 Task: Look for space in Compton, United States from 24th August, 2023 to 10th September, 2023 for 6 adults, 2 children in price range Rs.12000 to Rs.15000. Place can be entire place or shared room with 6 bedrooms having 6 beds and 6 bathrooms. Property type can be house, flat, guest house. Amenities needed are: wifi, TV, free parkinig on premises, gym, breakfast. Booking option can be shelf check-in. Required host language is English.
Action: Mouse moved to (403, 107)
Screenshot: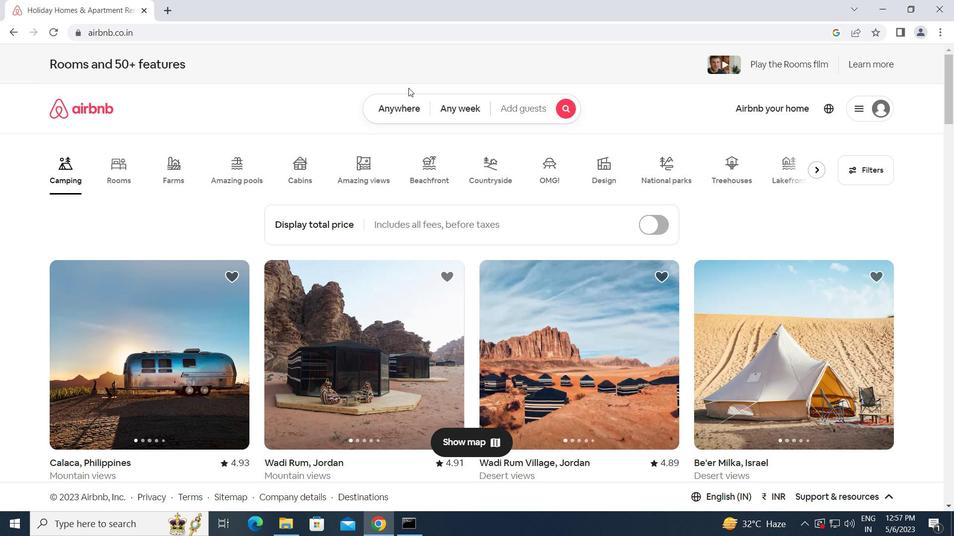 
Action: Mouse pressed left at (403, 107)
Screenshot: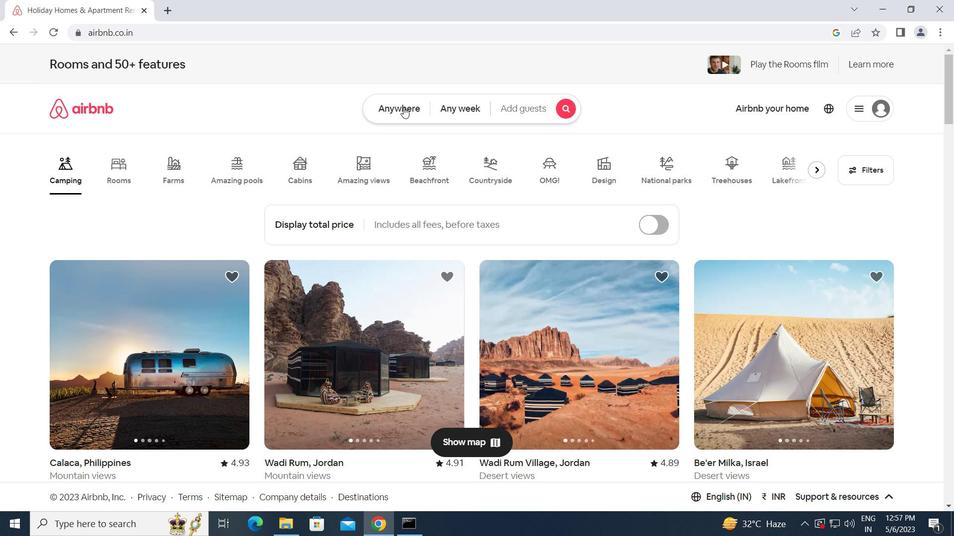 
Action: Mouse moved to (344, 144)
Screenshot: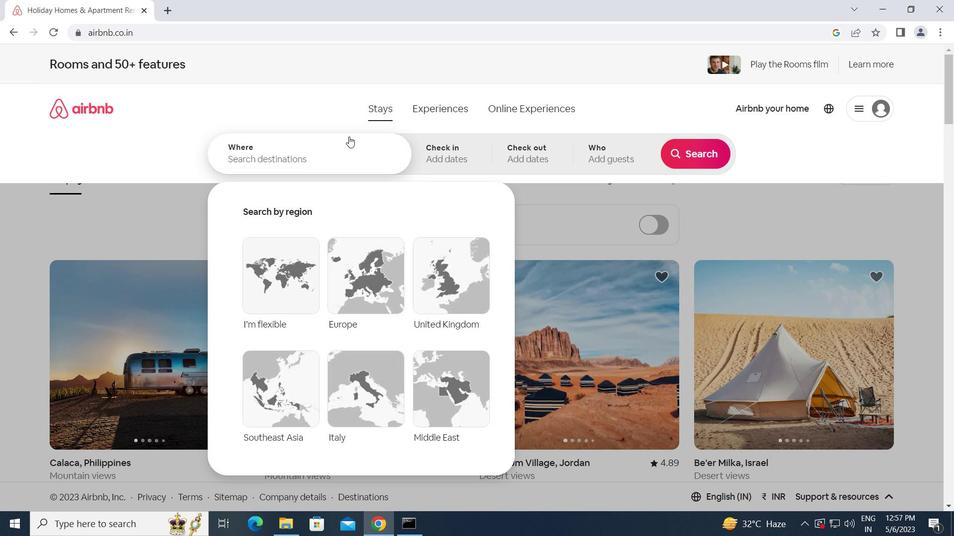 
Action: Mouse pressed left at (344, 144)
Screenshot: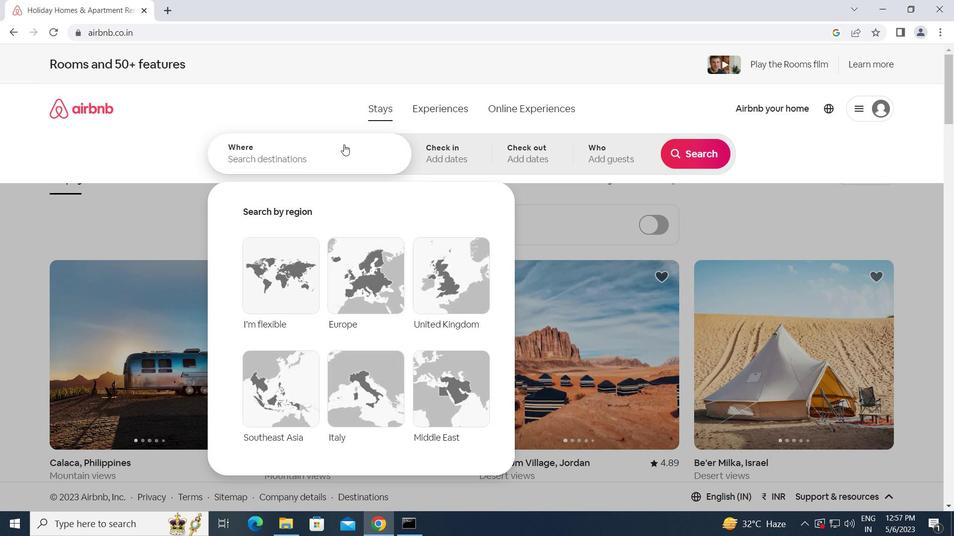 
Action: Key pressed c<Key.caps_lock>om
Screenshot: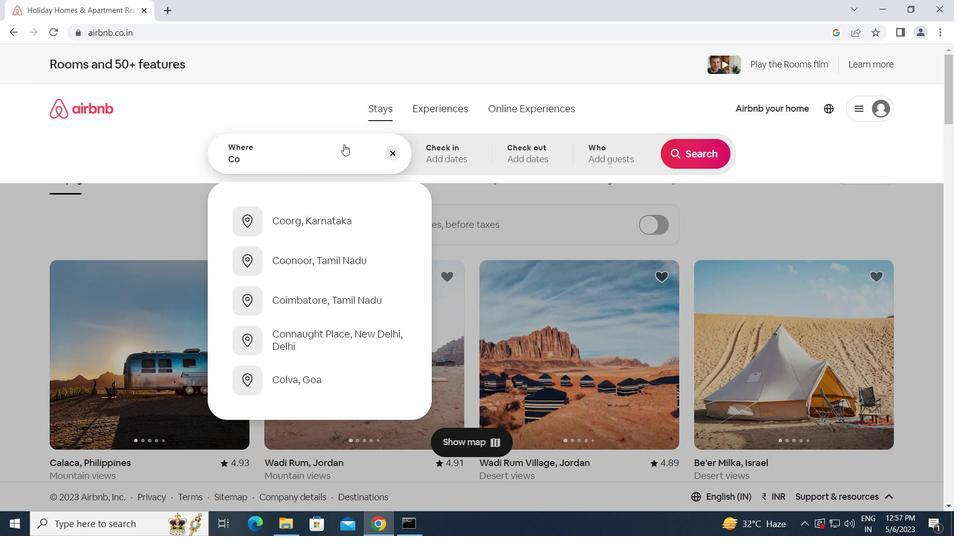 
Action: Mouse moved to (389, 75)
Screenshot: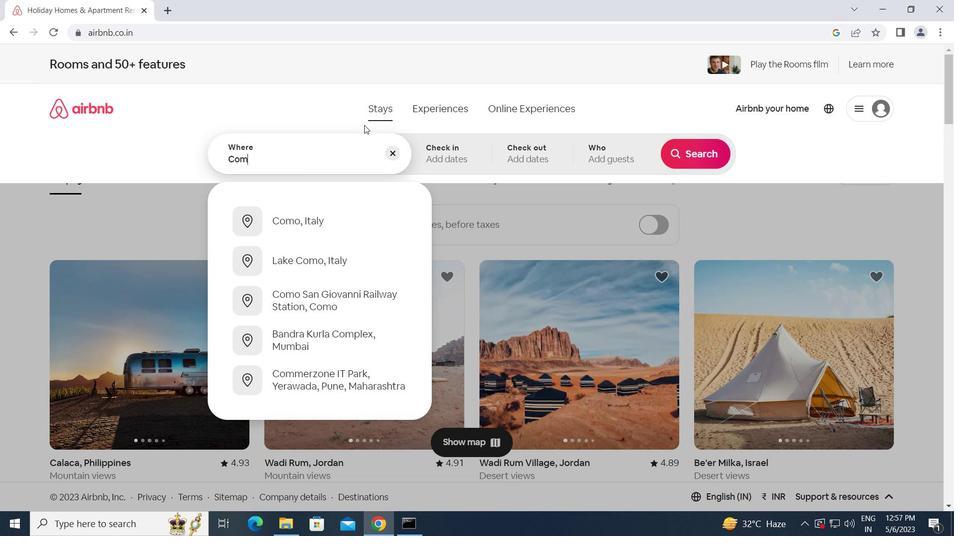 
Action: Key pressed pton,<Key.space><Key.caps_lock>u<Key.caps_lock>nited<Key.space><Key.caps_lock>s<Key.caps_lock>tates<Key.enter>
Screenshot: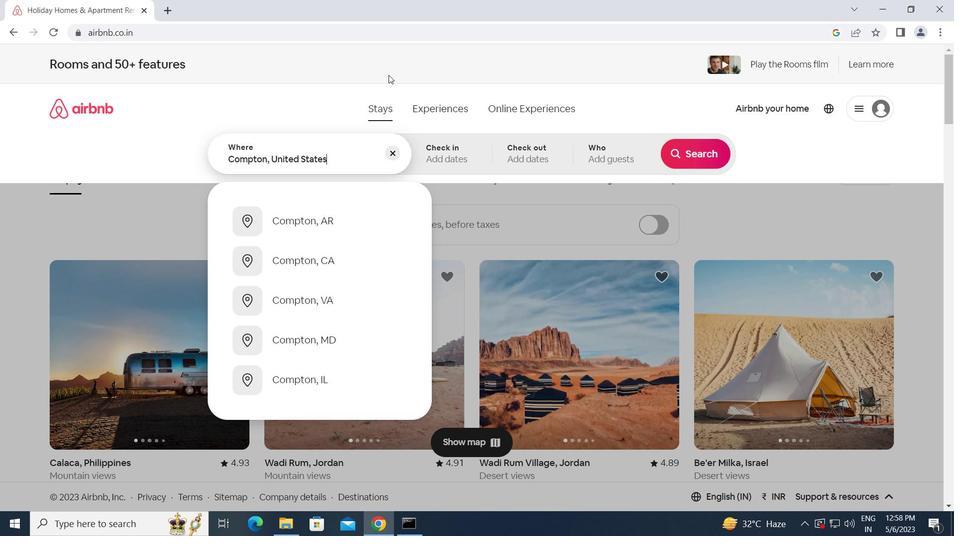 
Action: Mouse moved to (689, 254)
Screenshot: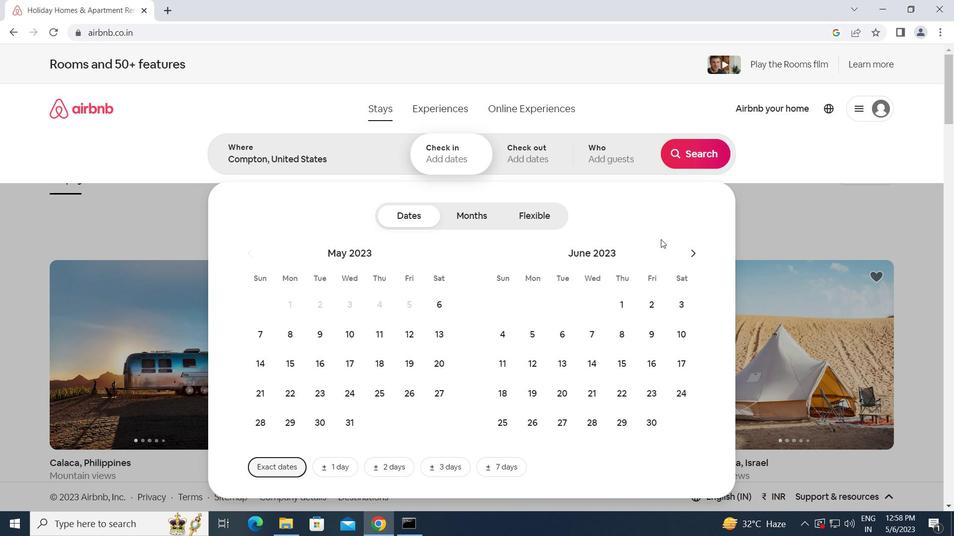 
Action: Mouse pressed left at (689, 254)
Screenshot: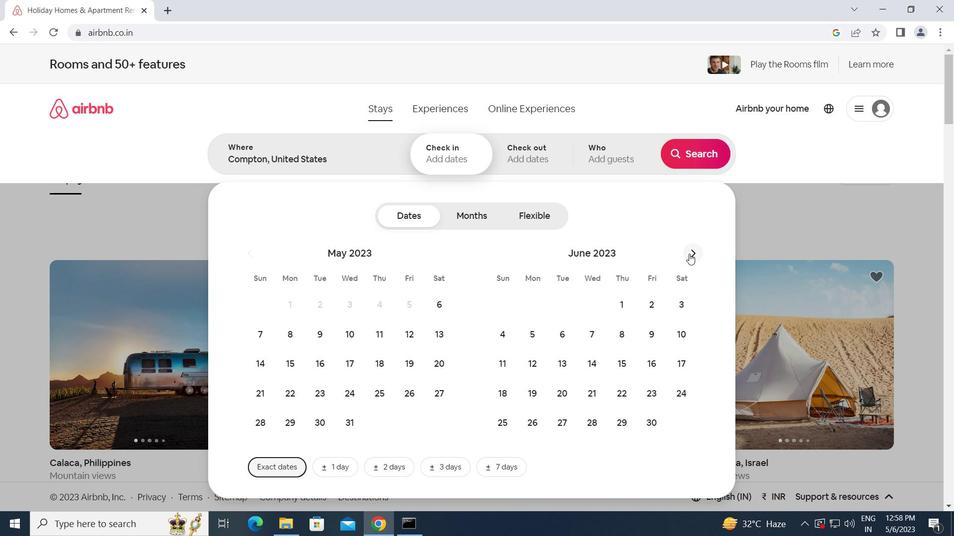 
Action: Mouse pressed left at (689, 254)
Screenshot: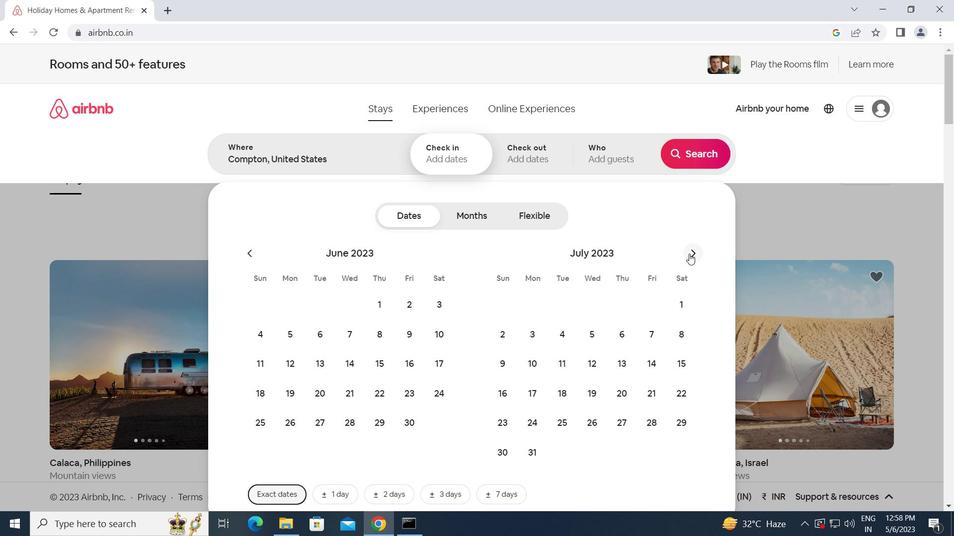 
Action: Mouse moved to (624, 391)
Screenshot: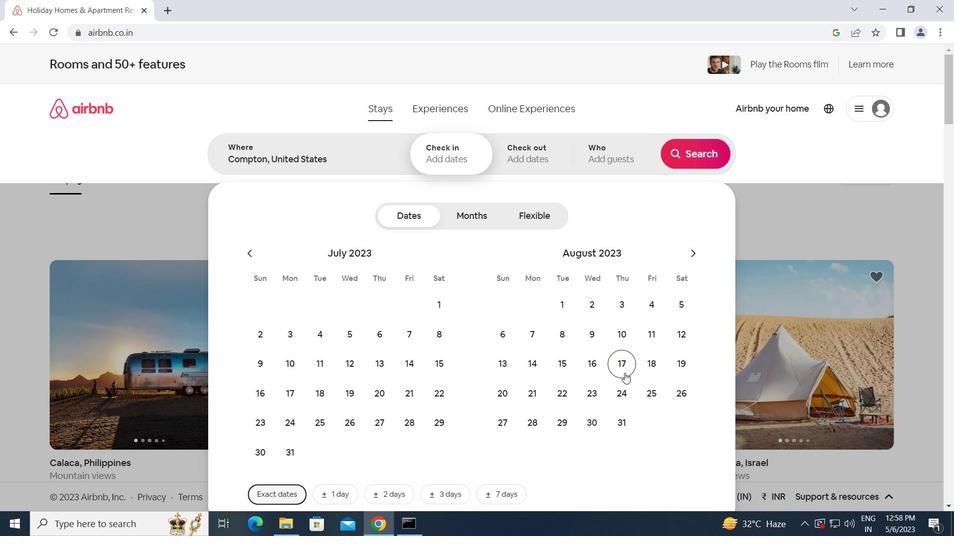 
Action: Mouse pressed left at (624, 391)
Screenshot: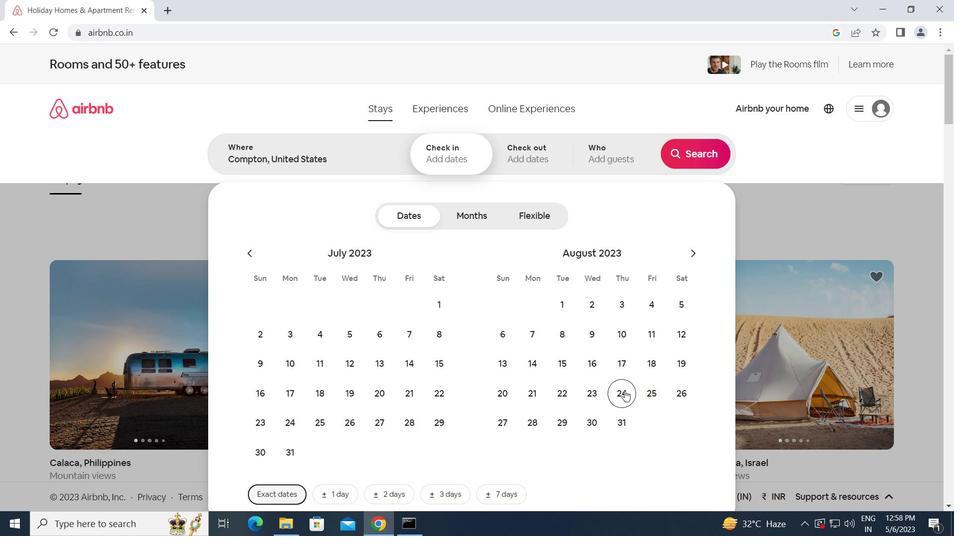 
Action: Mouse moved to (693, 256)
Screenshot: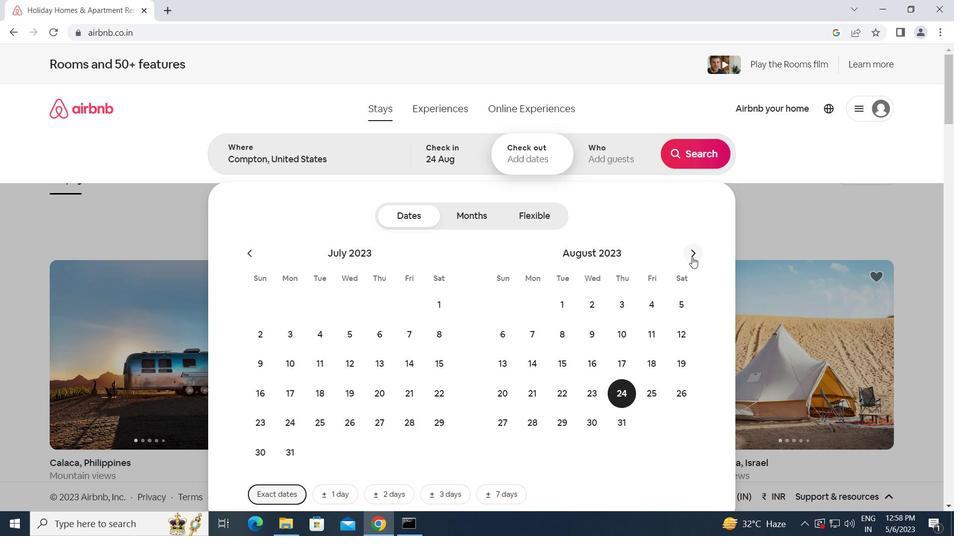 
Action: Mouse pressed left at (693, 256)
Screenshot: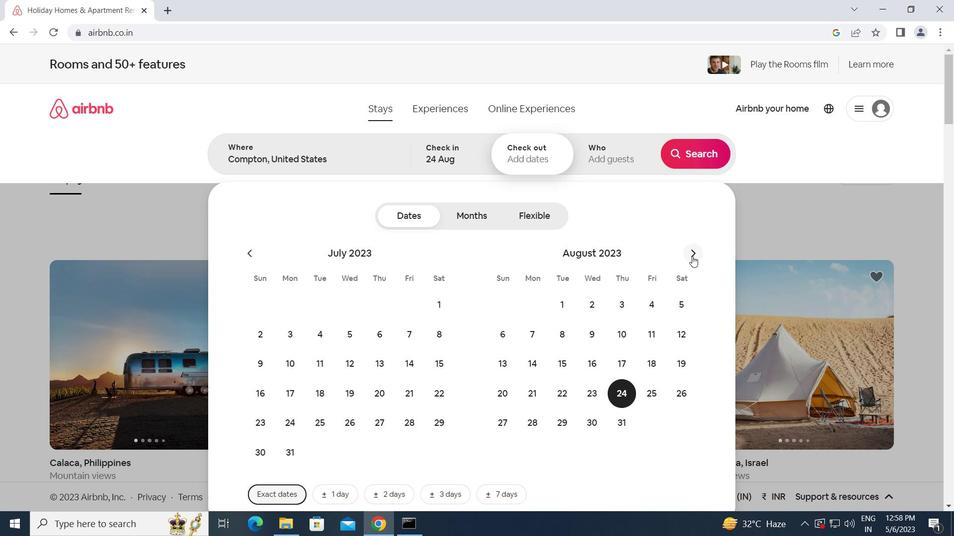 
Action: Mouse moved to (503, 360)
Screenshot: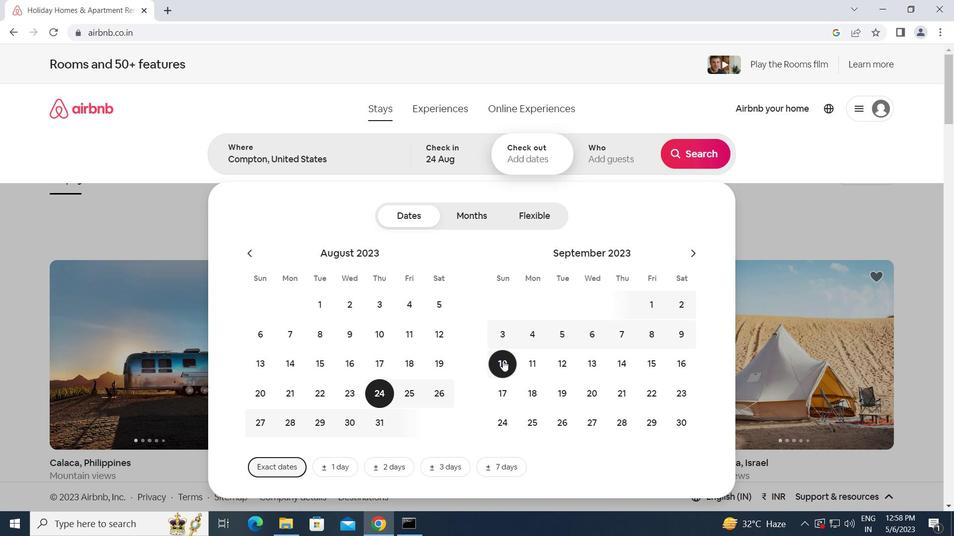 
Action: Mouse pressed left at (503, 360)
Screenshot: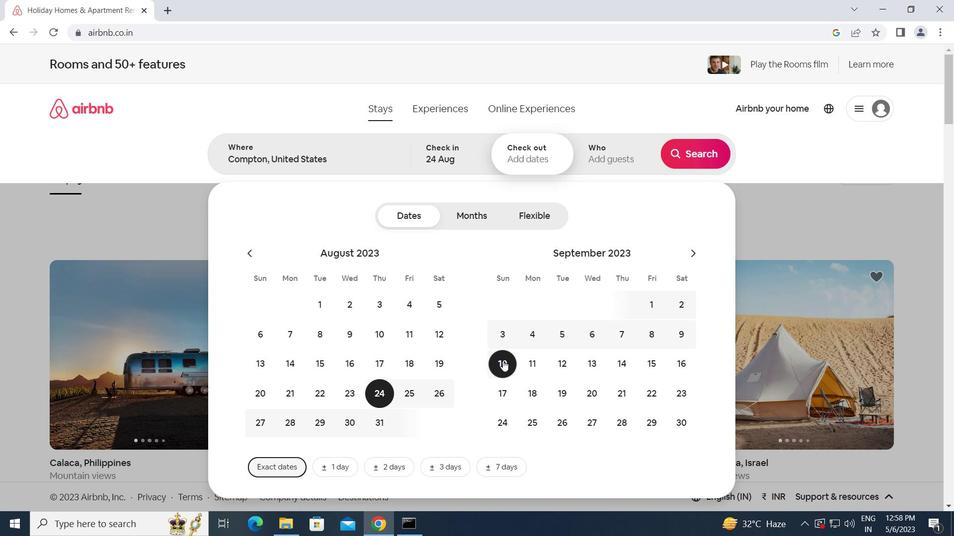 
Action: Mouse moved to (609, 155)
Screenshot: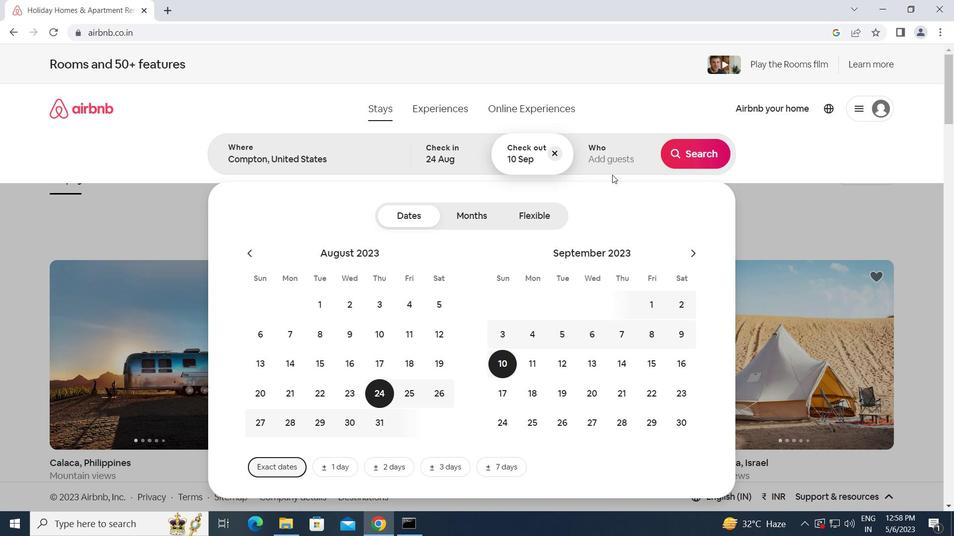 
Action: Mouse pressed left at (609, 155)
Screenshot: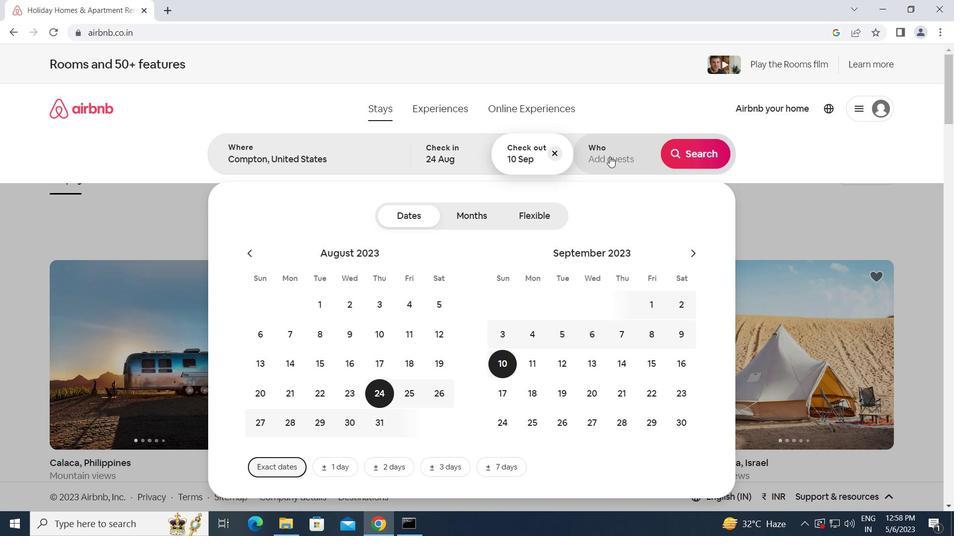 
Action: Mouse moved to (702, 220)
Screenshot: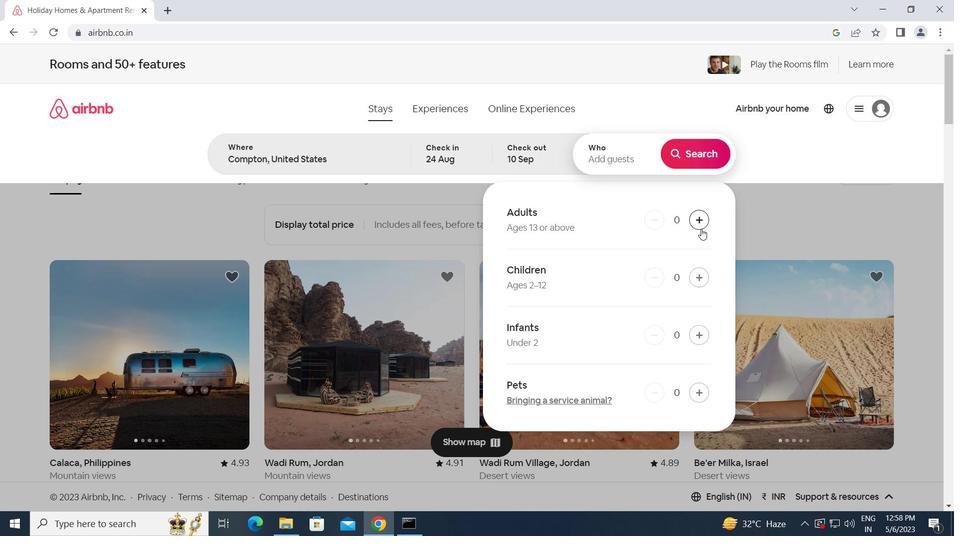 
Action: Mouse pressed left at (702, 220)
Screenshot: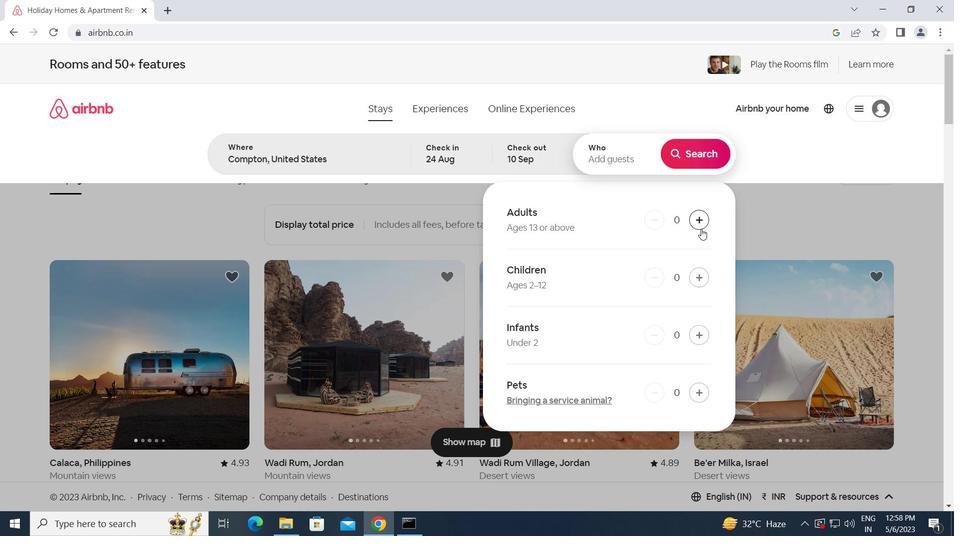 
Action: Mouse pressed left at (702, 220)
Screenshot: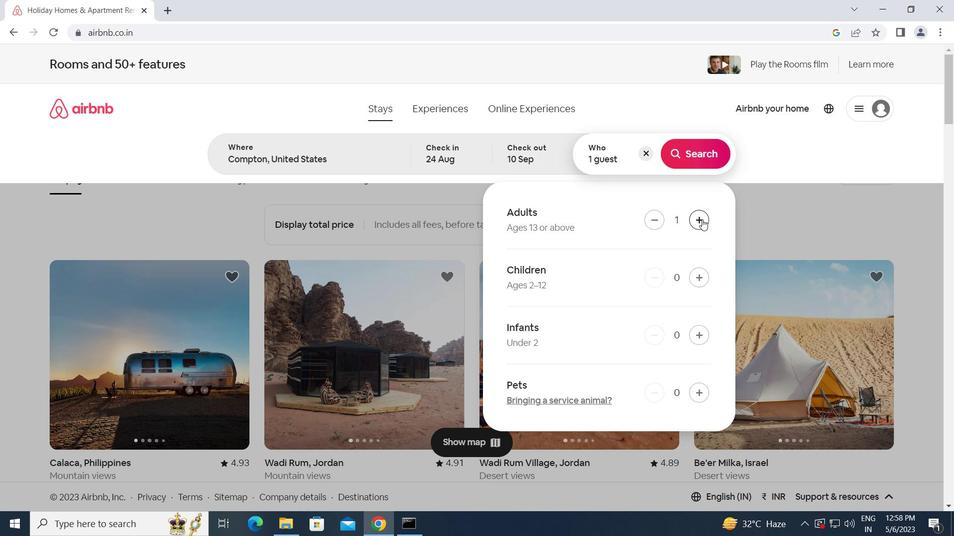 
Action: Mouse pressed left at (702, 220)
Screenshot: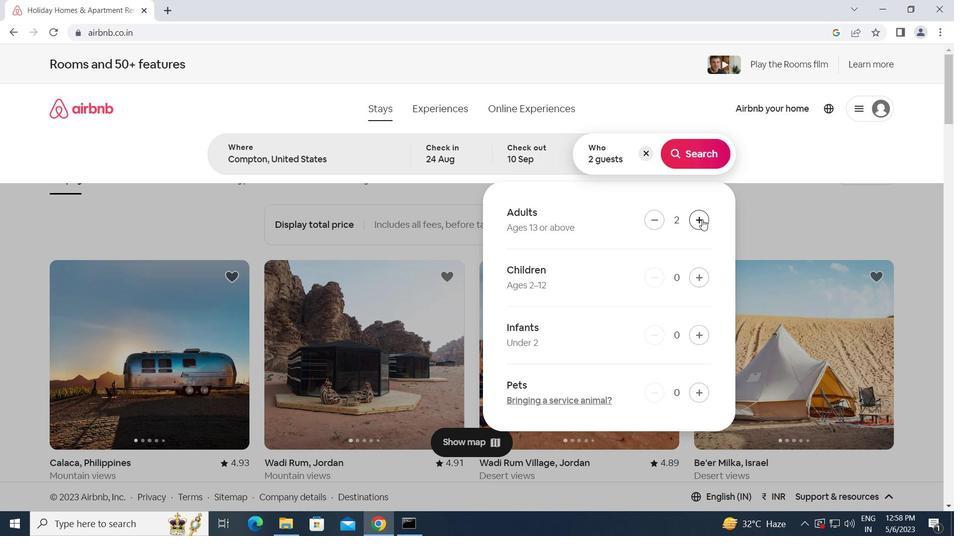 
Action: Mouse pressed left at (702, 220)
Screenshot: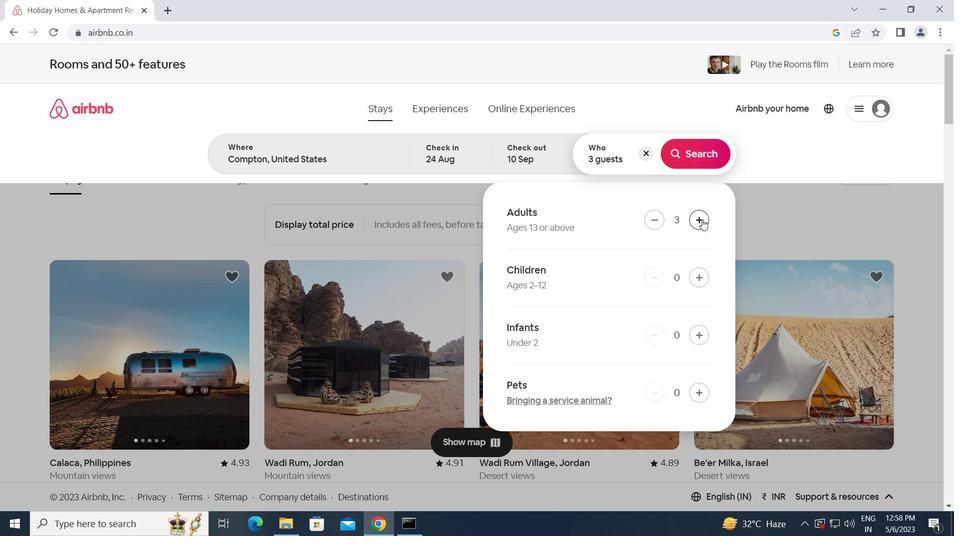 
Action: Mouse pressed left at (702, 220)
Screenshot: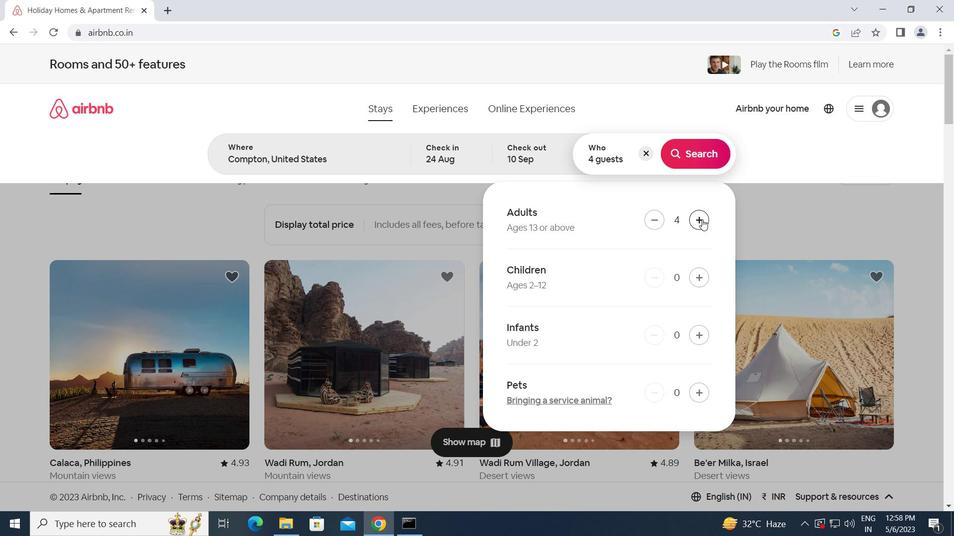 
Action: Mouse pressed left at (702, 220)
Screenshot: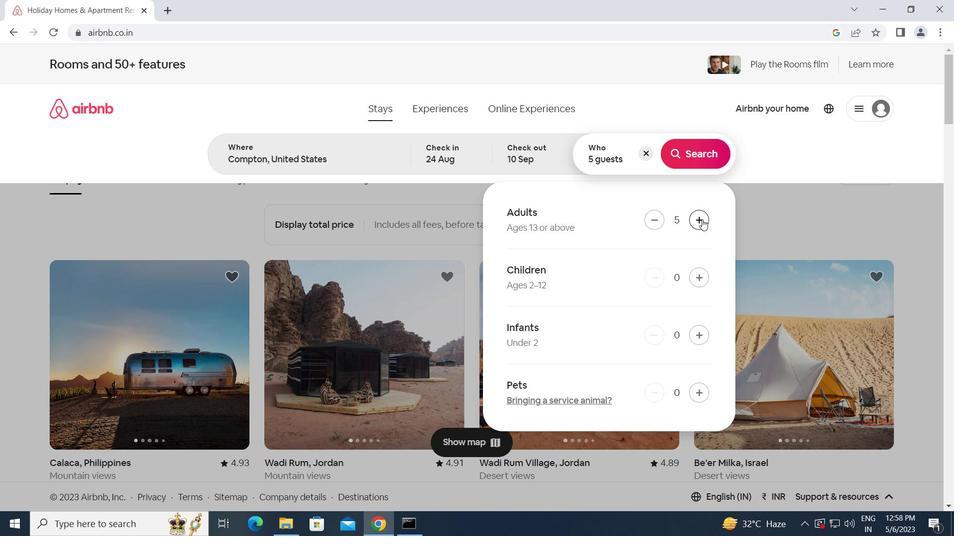 
Action: Mouse moved to (697, 276)
Screenshot: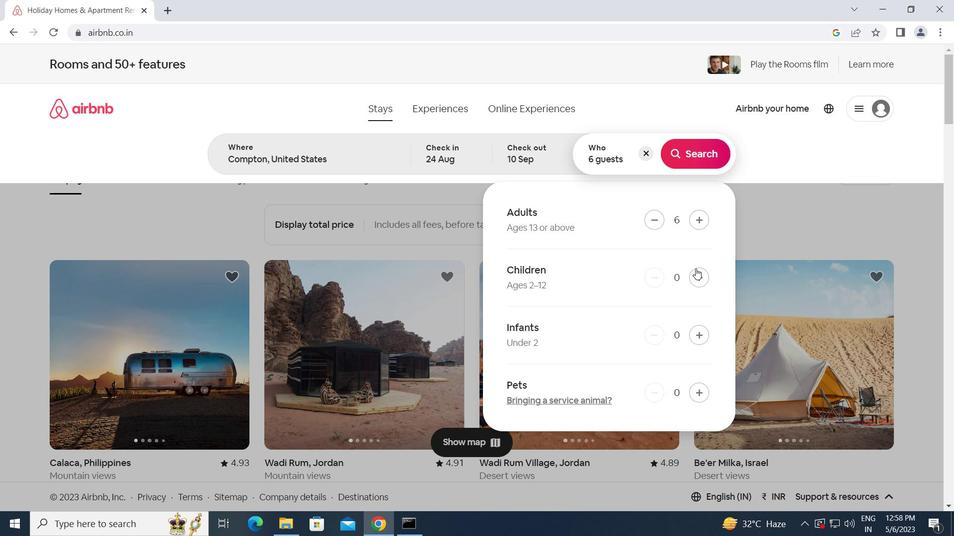 
Action: Mouse pressed left at (697, 276)
Screenshot: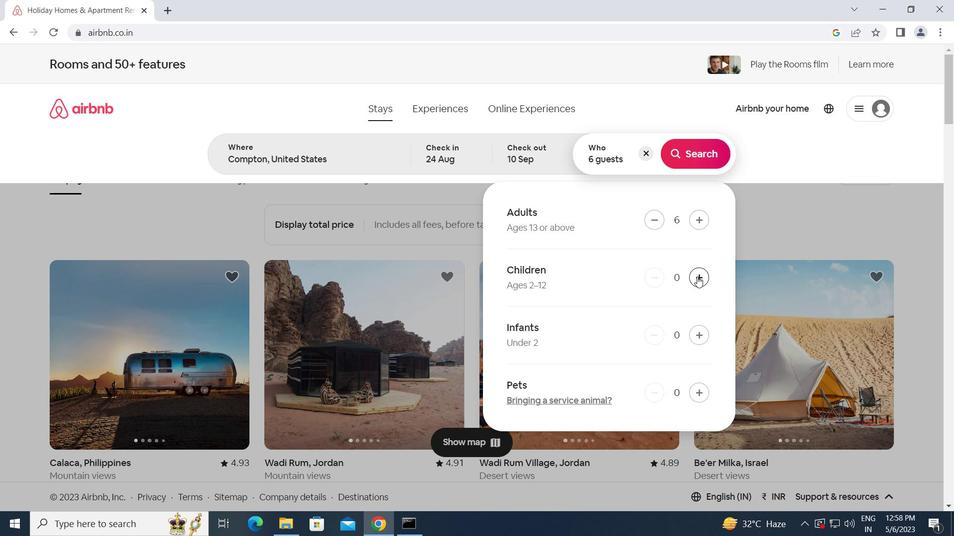 
Action: Mouse pressed left at (697, 276)
Screenshot: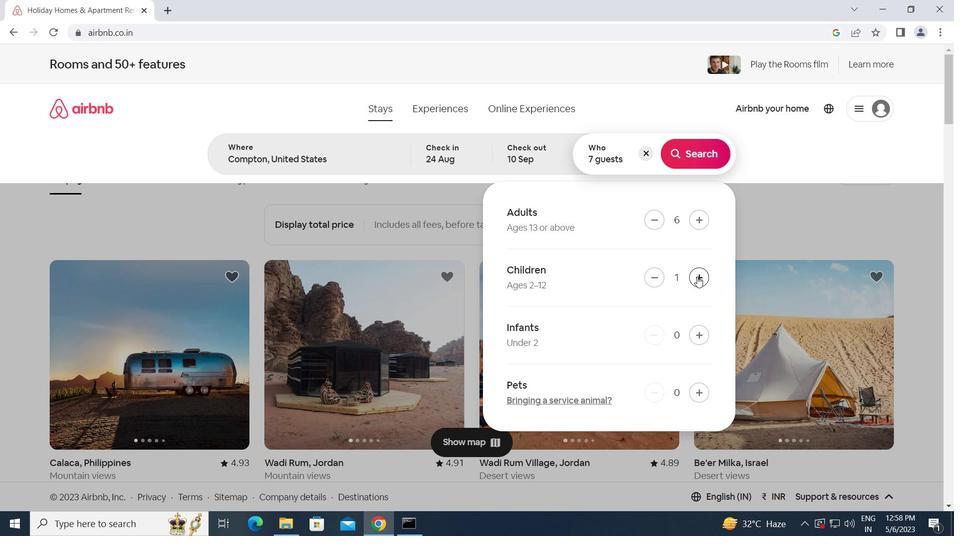 
Action: Mouse moved to (686, 158)
Screenshot: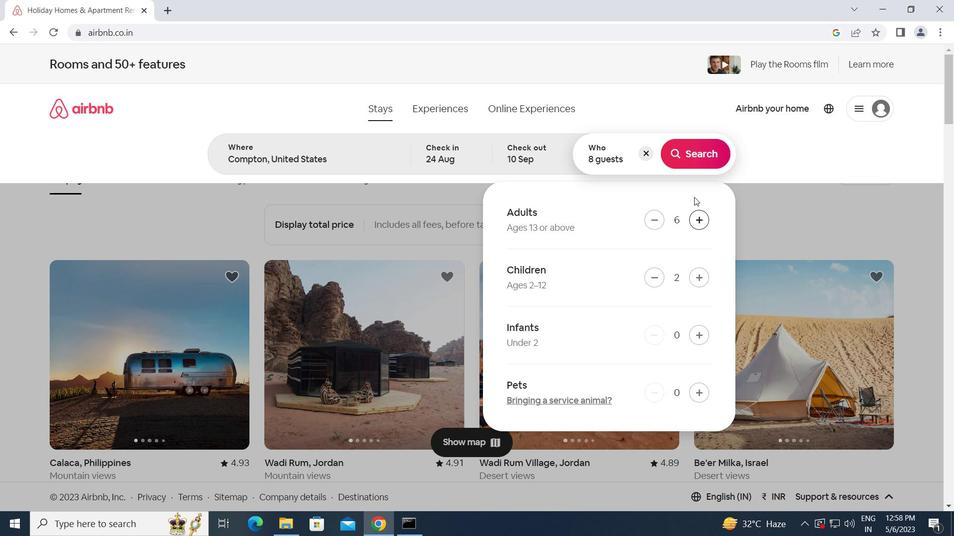 
Action: Mouse pressed left at (686, 158)
Screenshot: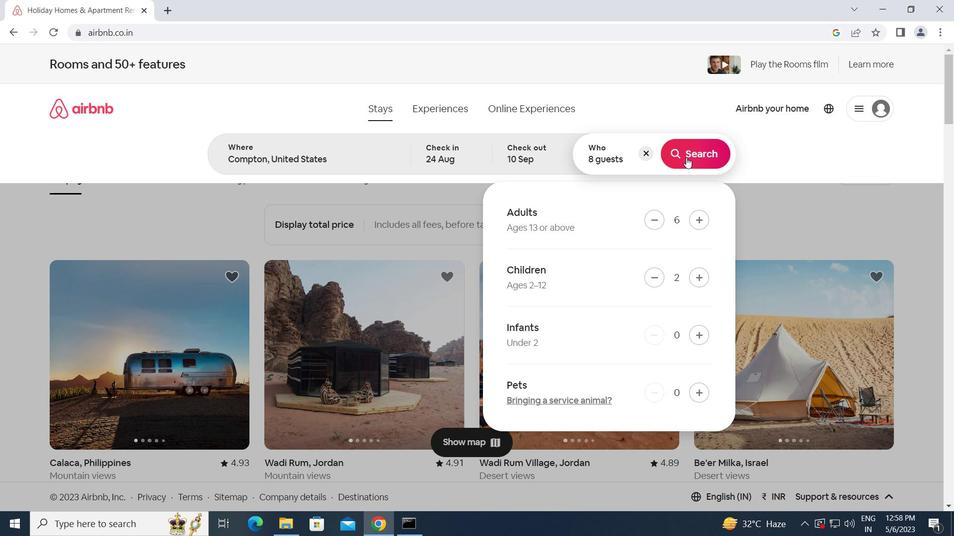 
Action: Mouse moved to (883, 114)
Screenshot: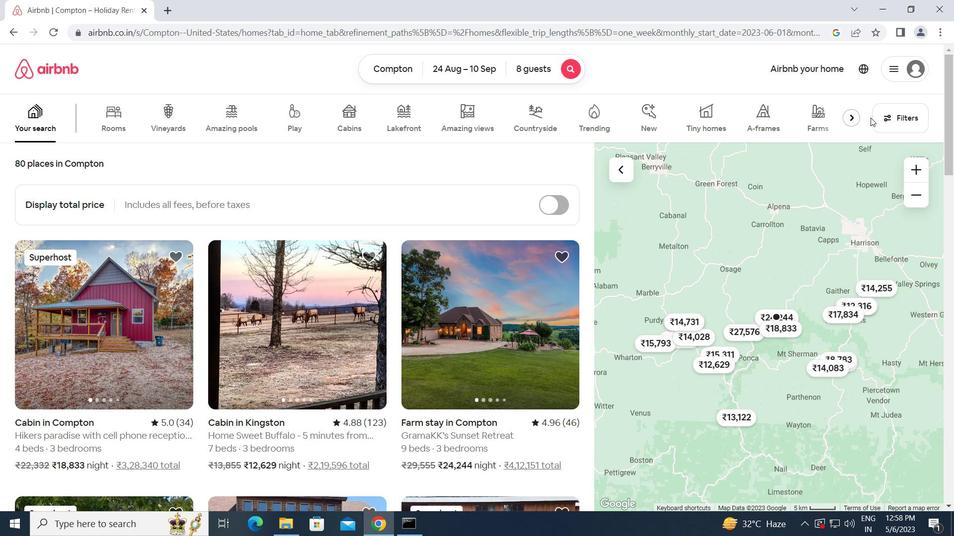 
Action: Mouse pressed left at (883, 114)
Screenshot: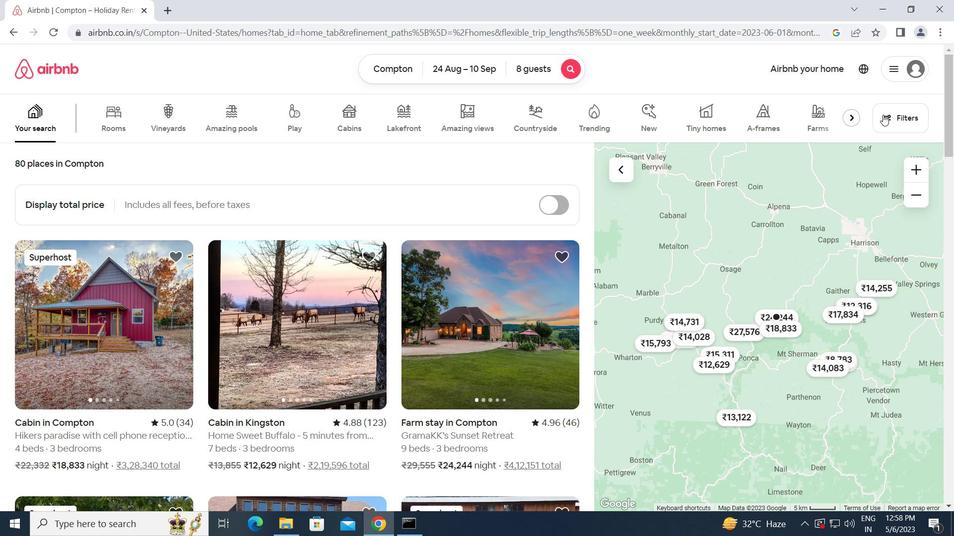
Action: Mouse moved to (326, 327)
Screenshot: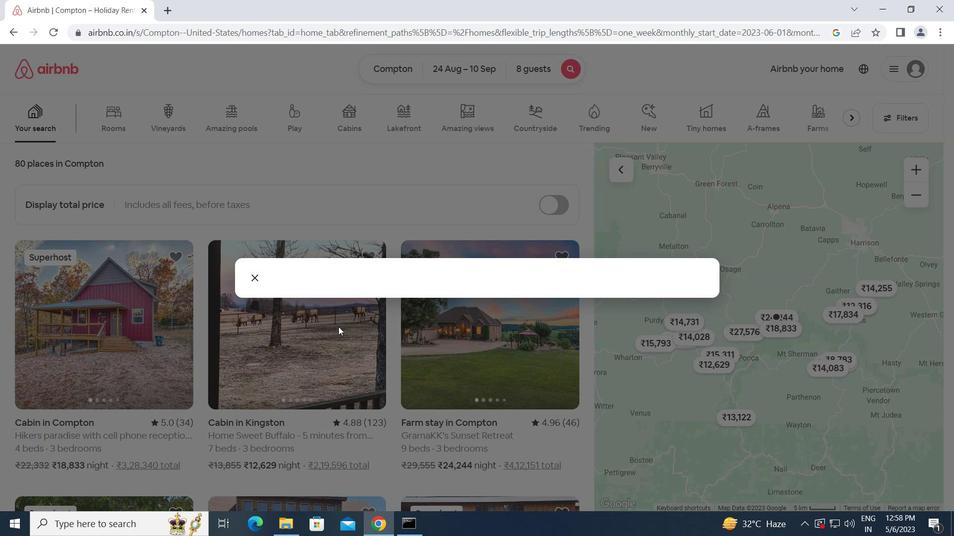 
Action: Mouse scrolled (326, 327) with delta (0, 0)
Screenshot: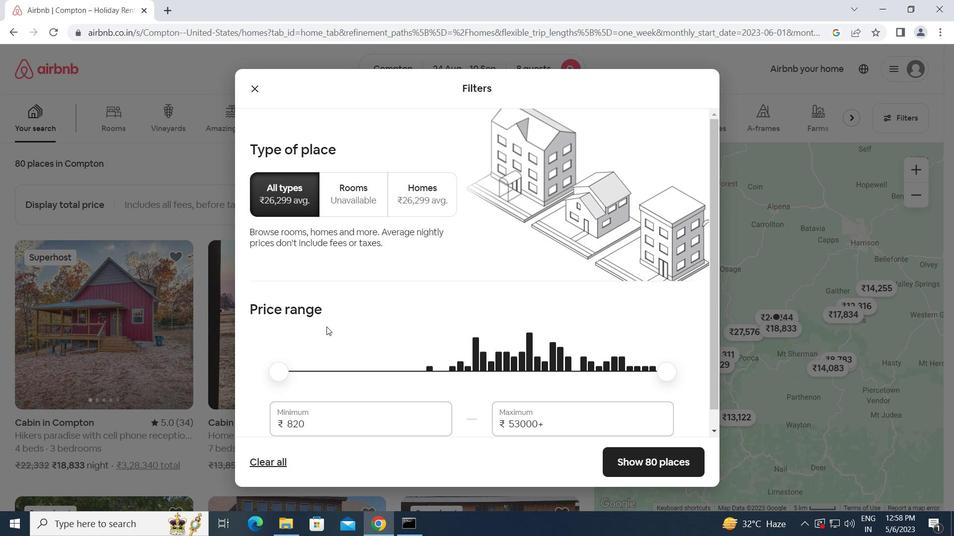 
Action: Mouse scrolled (326, 327) with delta (0, 0)
Screenshot: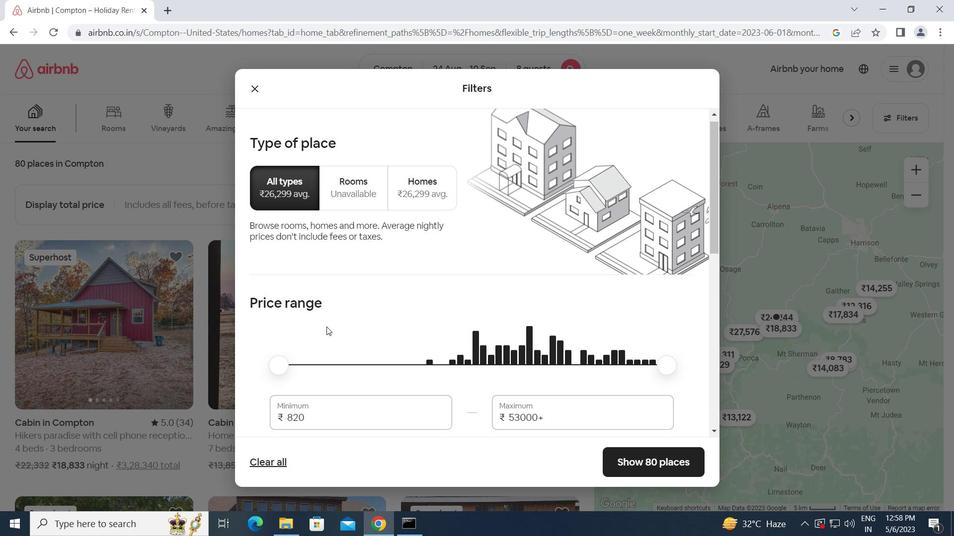 
Action: Mouse moved to (313, 304)
Screenshot: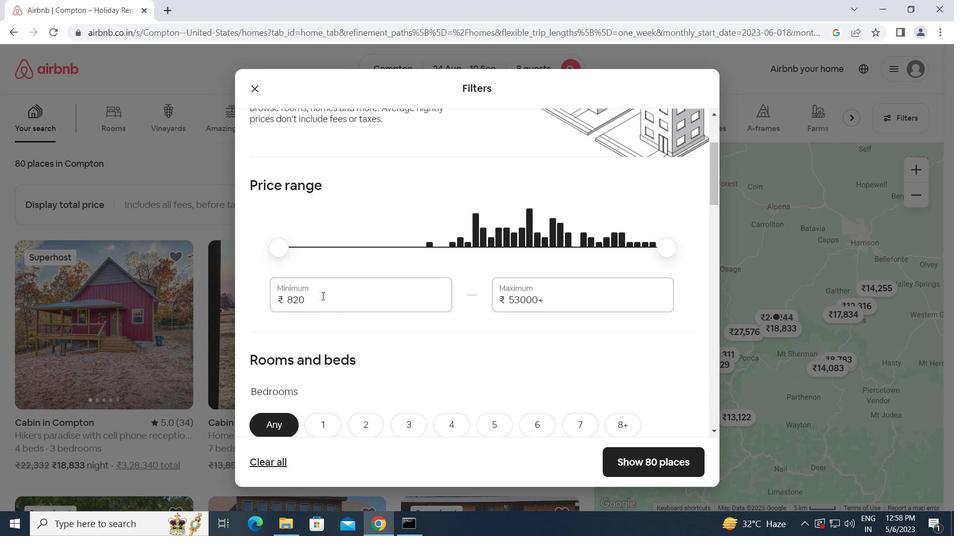 
Action: Mouse pressed left at (313, 304)
Screenshot: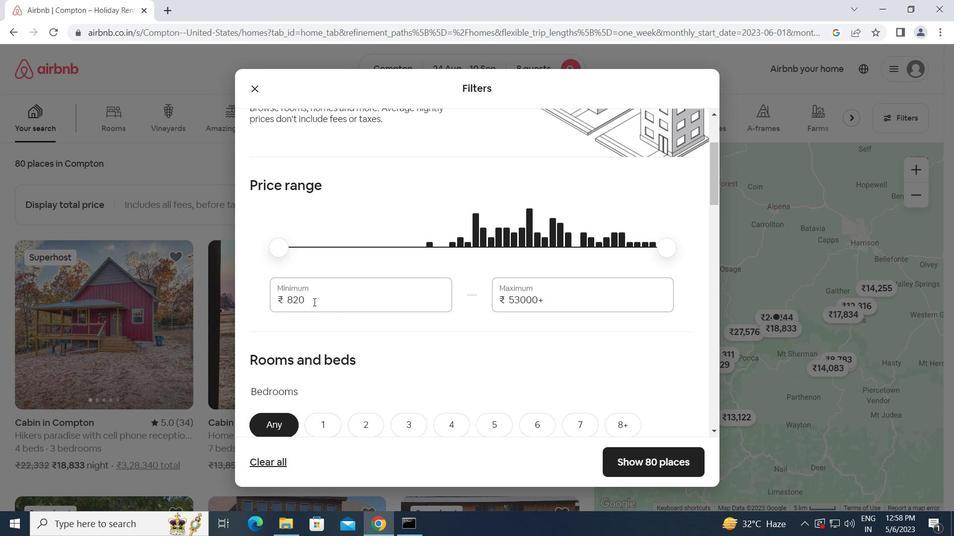 
Action: Mouse moved to (284, 302)
Screenshot: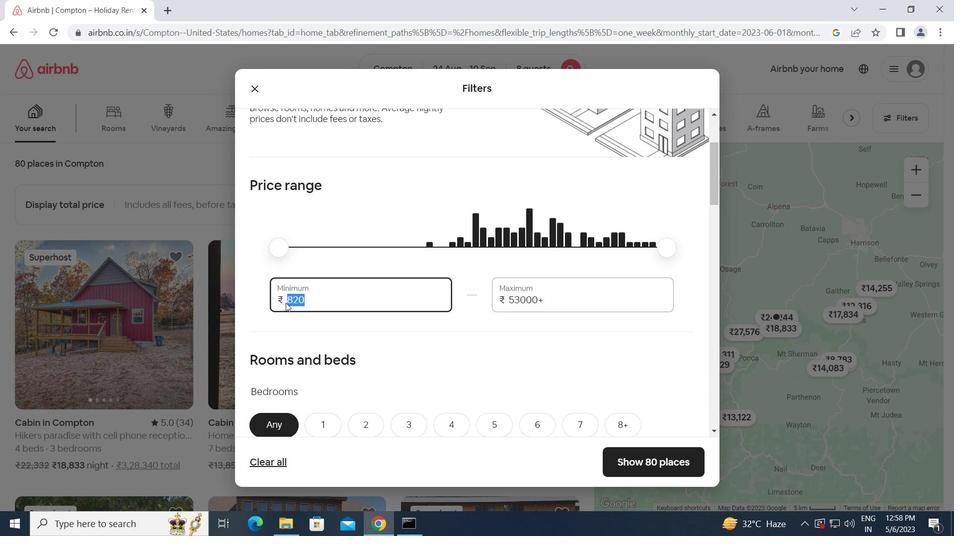 
Action: Key pressed 120
Screenshot: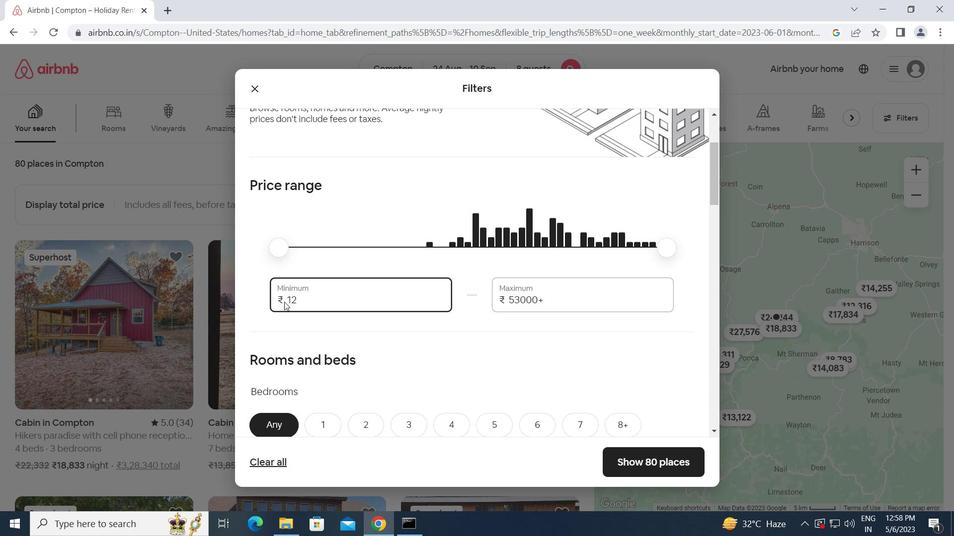 
Action: Mouse moved to (260, 315)
Screenshot: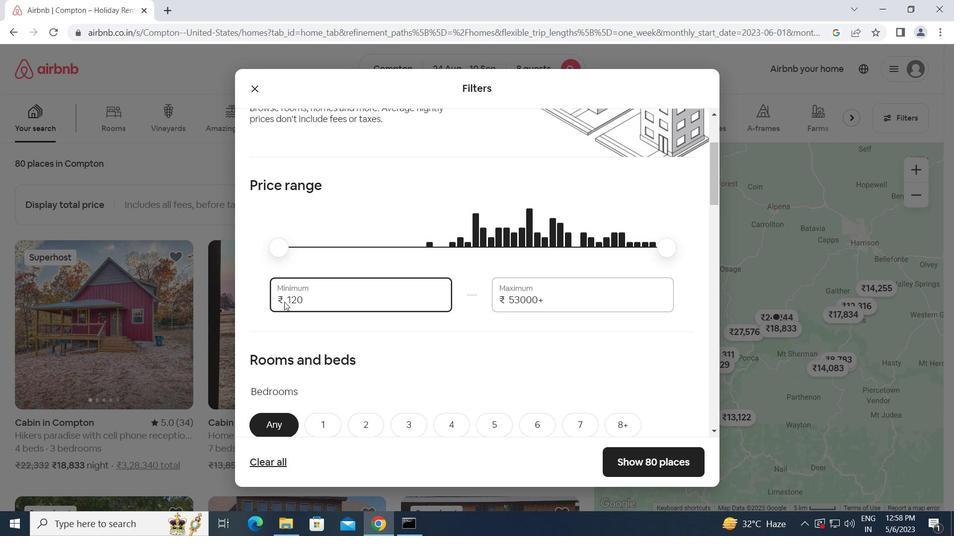 
Action: Key pressed 00<Key.tab>15000
Screenshot: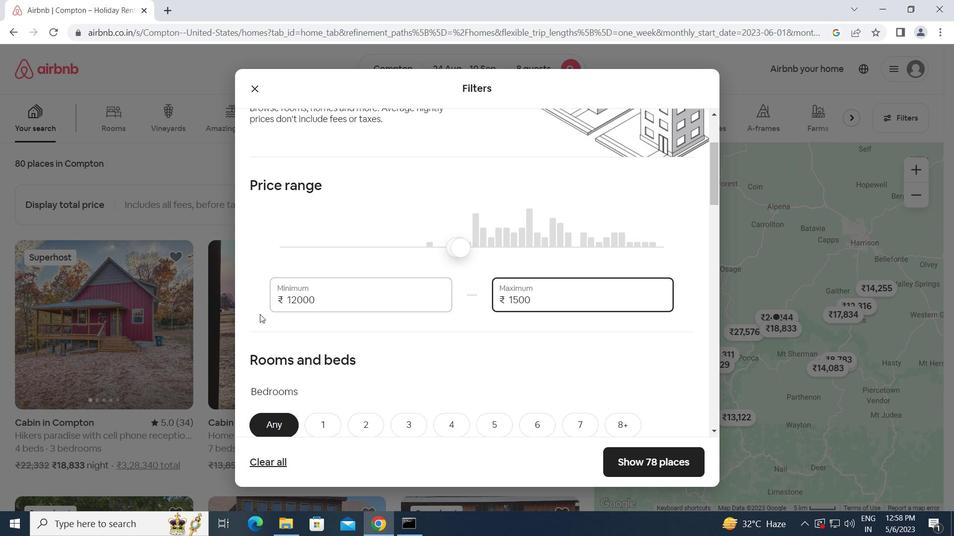 
Action: Mouse moved to (374, 343)
Screenshot: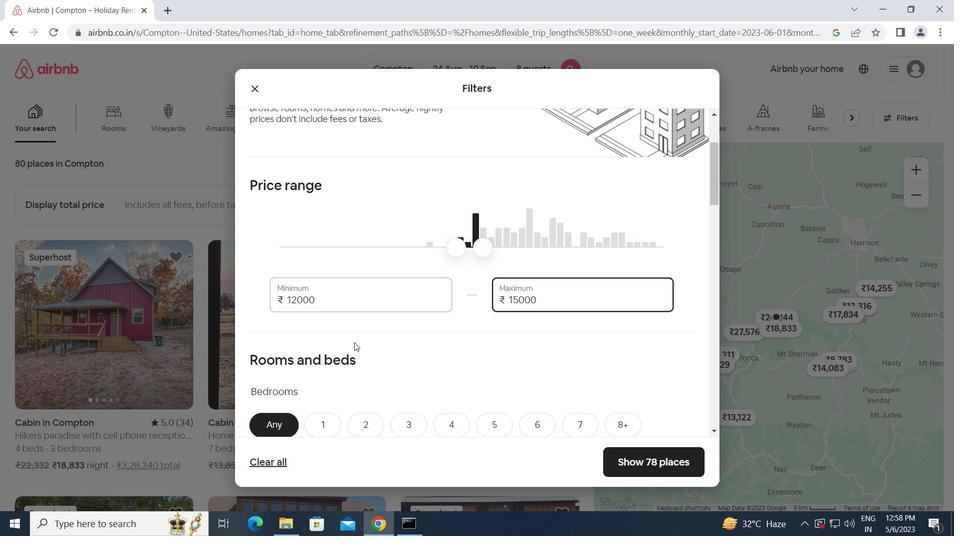 
Action: Mouse scrolled (374, 342) with delta (0, 0)
Screenshot: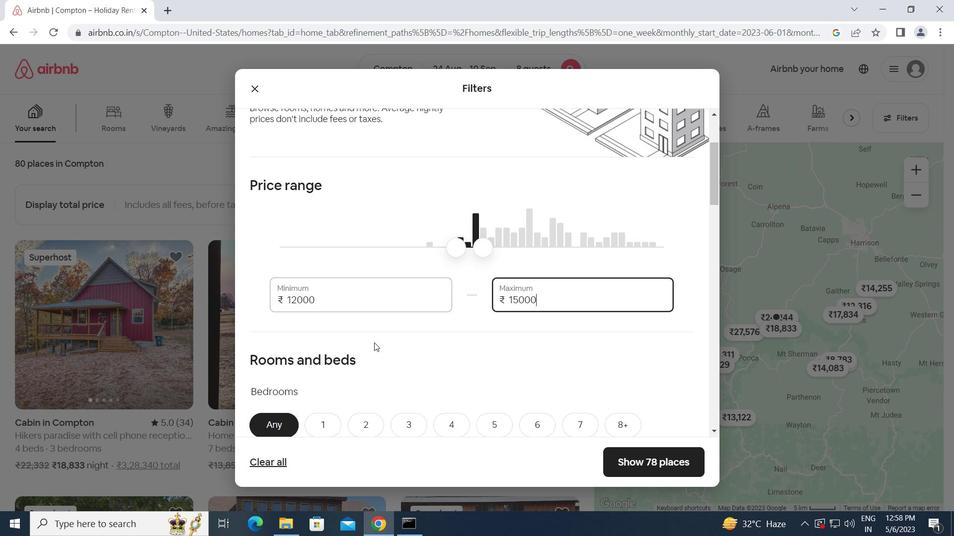 
Action: Mouse scrolled (374, 342) with delta (0, 0)
Screenshot: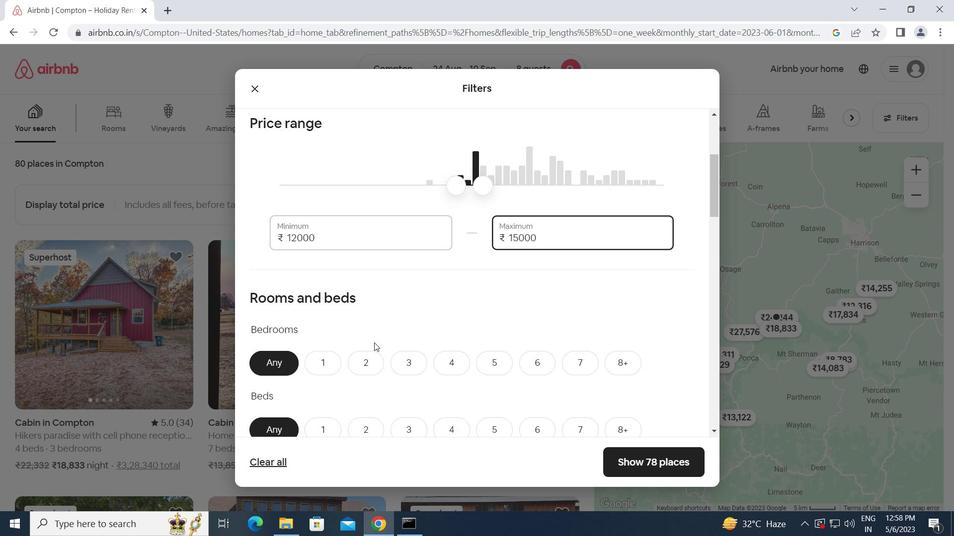 
Action: Mouse moved to (533, 300)
Screenshot: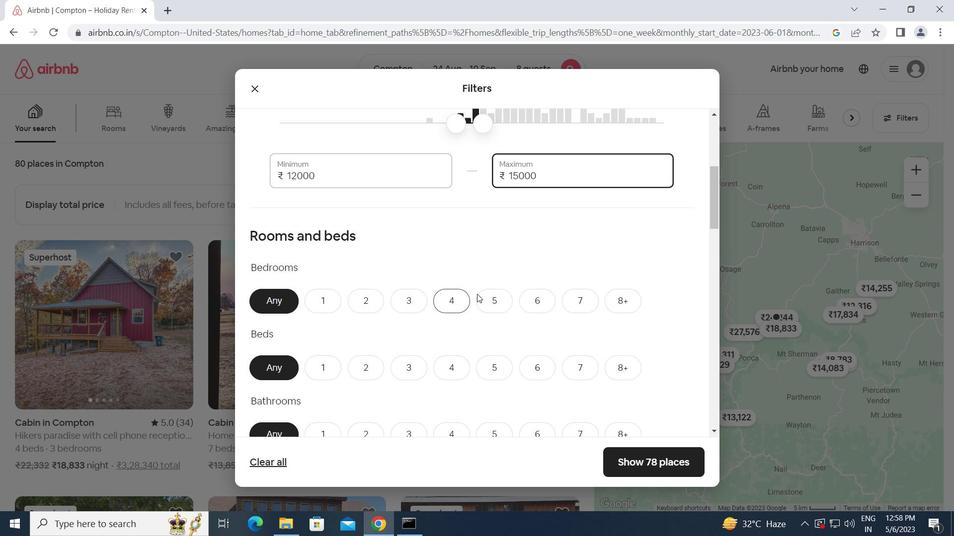 
Action: Mouse pressed left at (533, 300)
Screenshot: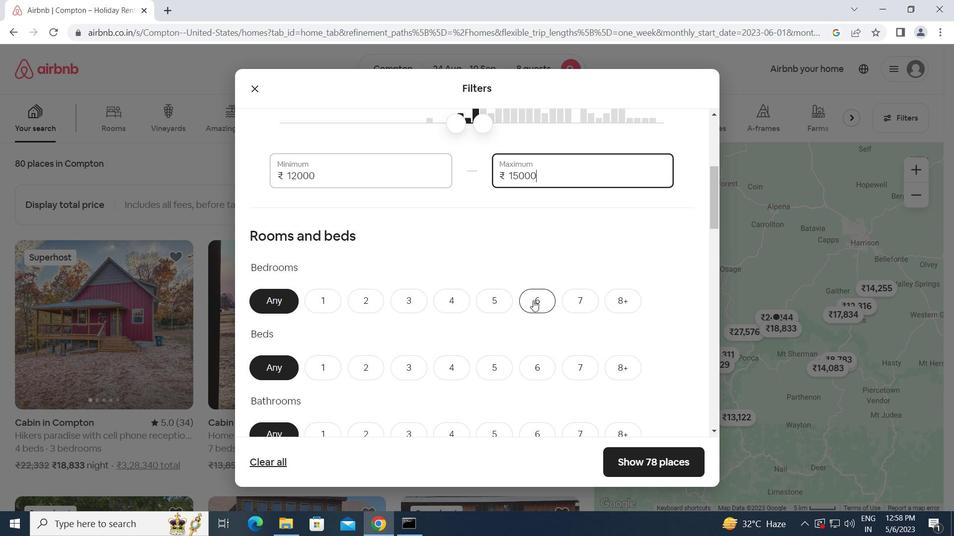 
Action: Mouse moved to (521, 351)
Screenshot: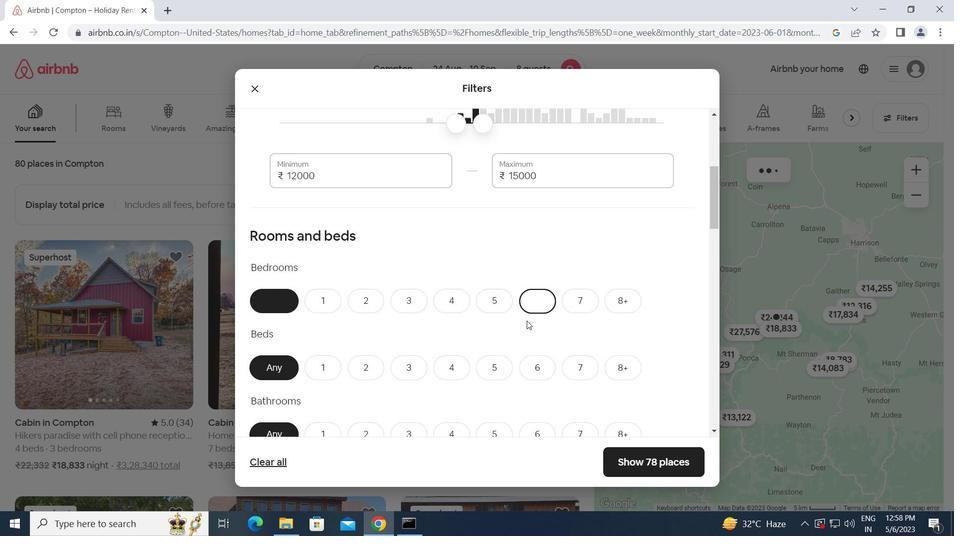 
Action: Mouse scrolled (521, 350) with delta (0, 0)
Screenshot: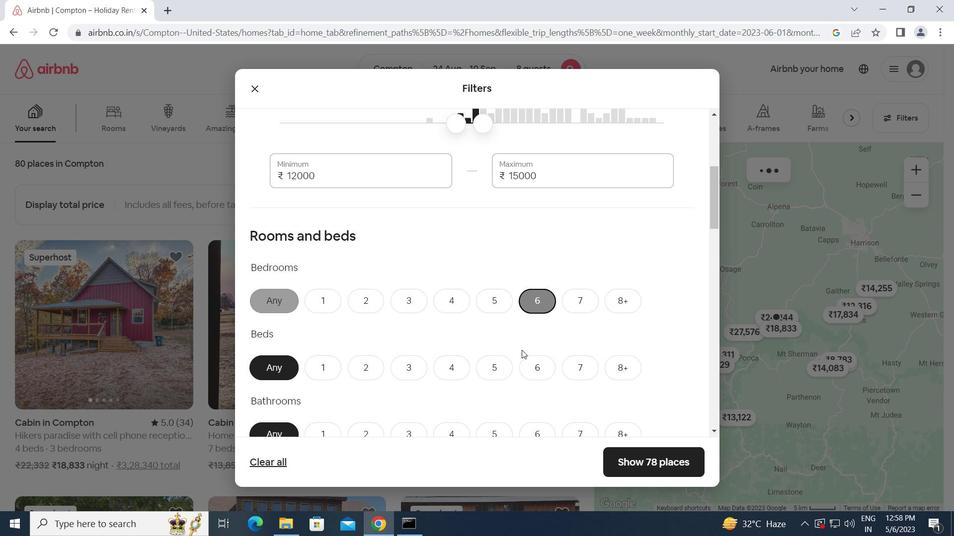 
Action: Mouse scrolled (521, 350) with delta (0, 0)
Screenshot: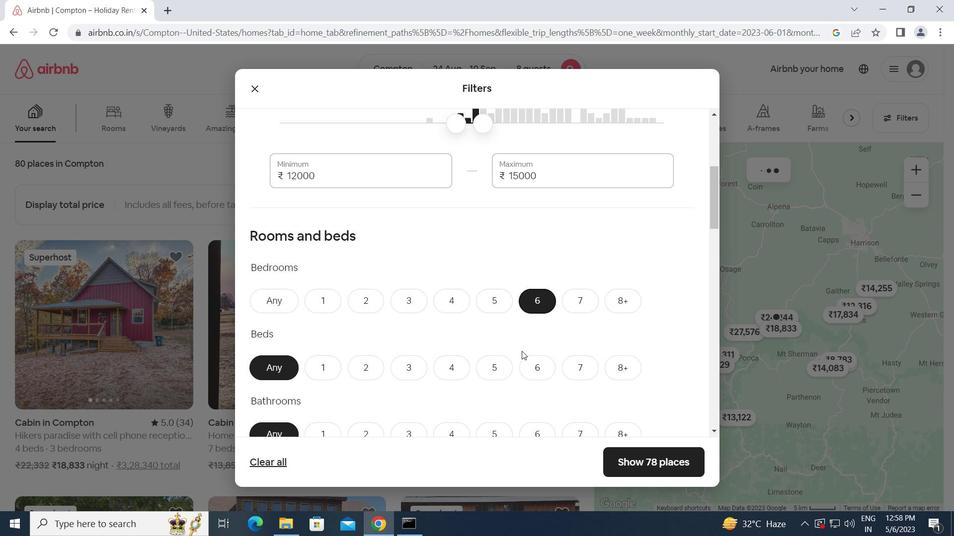 
Action: Mouse moved to (534, 245)
Screenshot: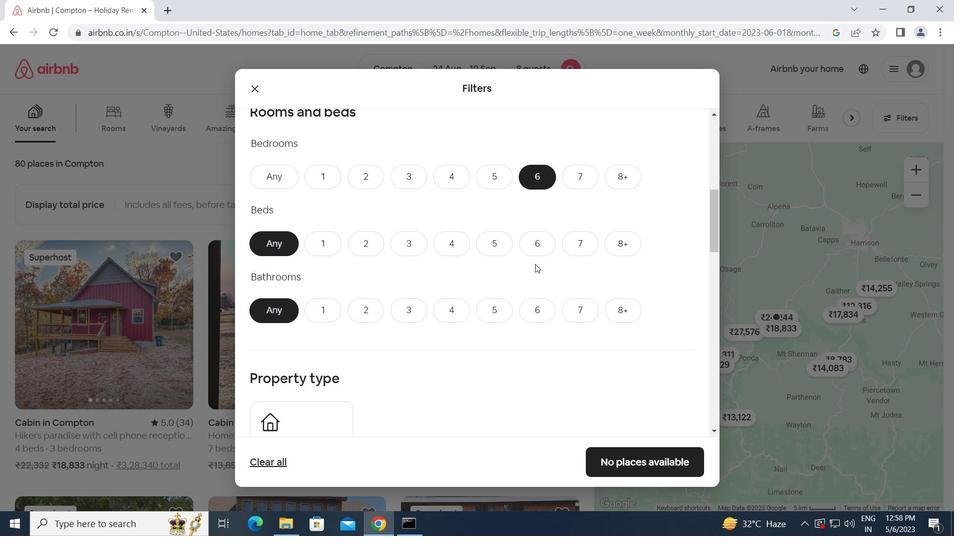
Action: Mouse pressed left at (534, 245)
Screenshot: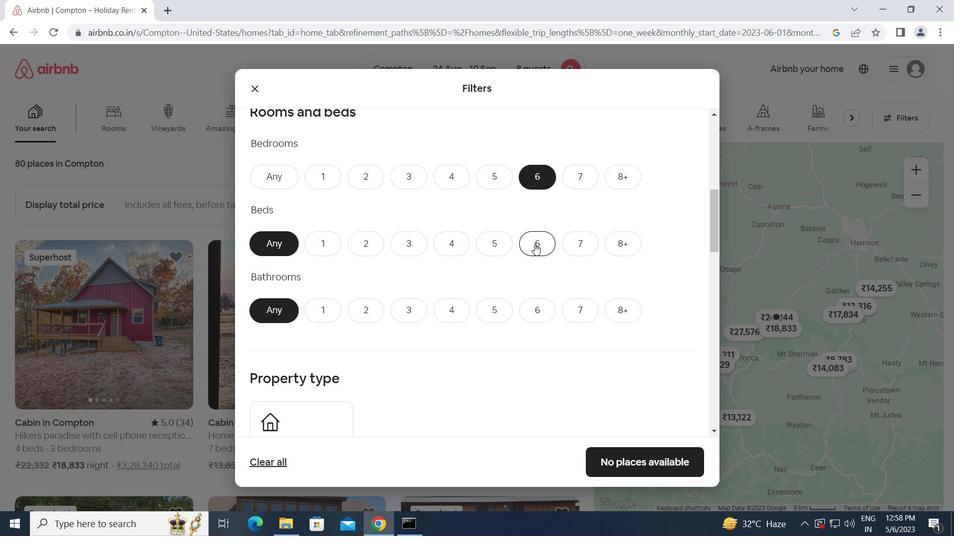 
Action: Mouse moved to (547, 310)
Screenshot: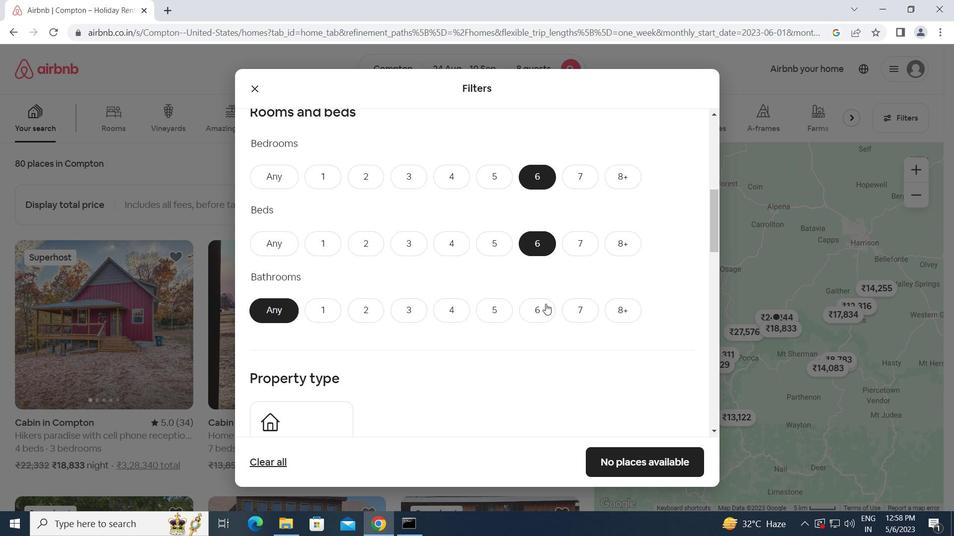 
Action: Mouse pressed left at (547, 310)
Screenshot: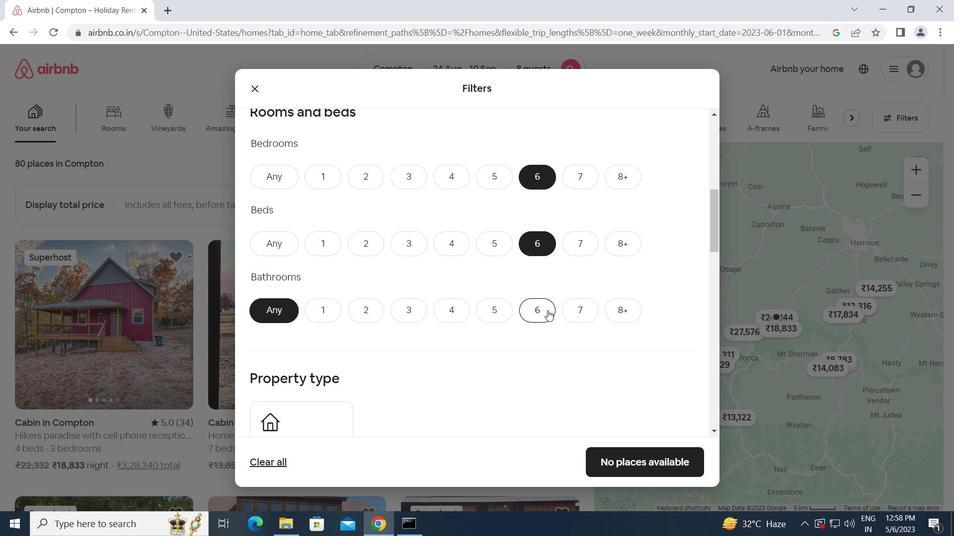 
Action: Mouse moved to (500, 370)
Screenshot: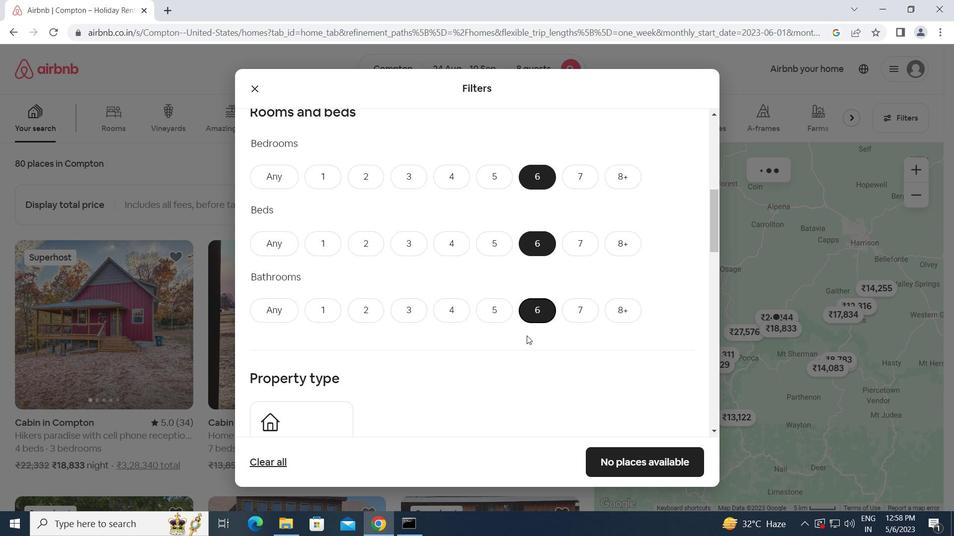 
Action: Mouse scrolled (500, 370) with delta (0, 0)
Screenshot: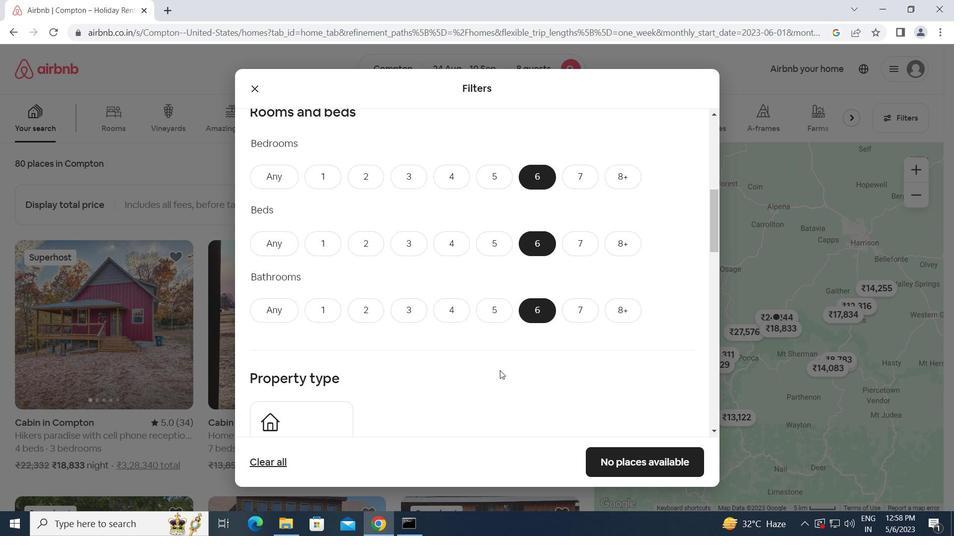 
Action: Mouse scrolled (500, 370) with delta (0, 0)
Screenshot: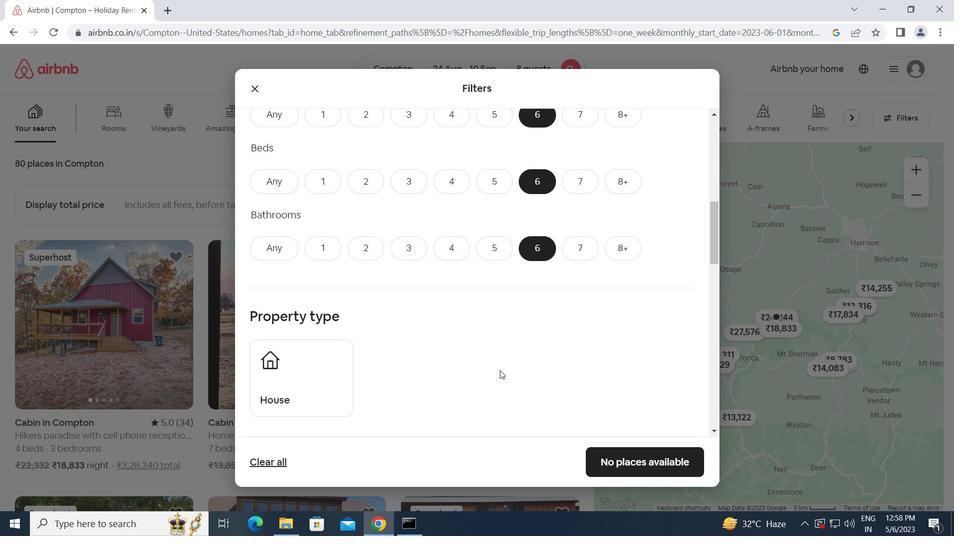 
Action: Mouse moved to (337, 322)
Screenshot: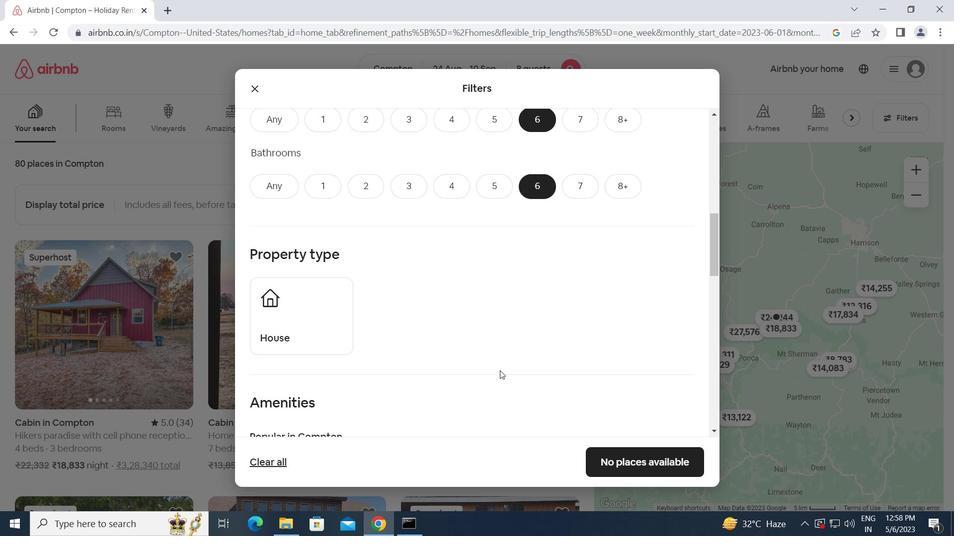
Action: Mouse pressed left at (337, 322)
Screenshot: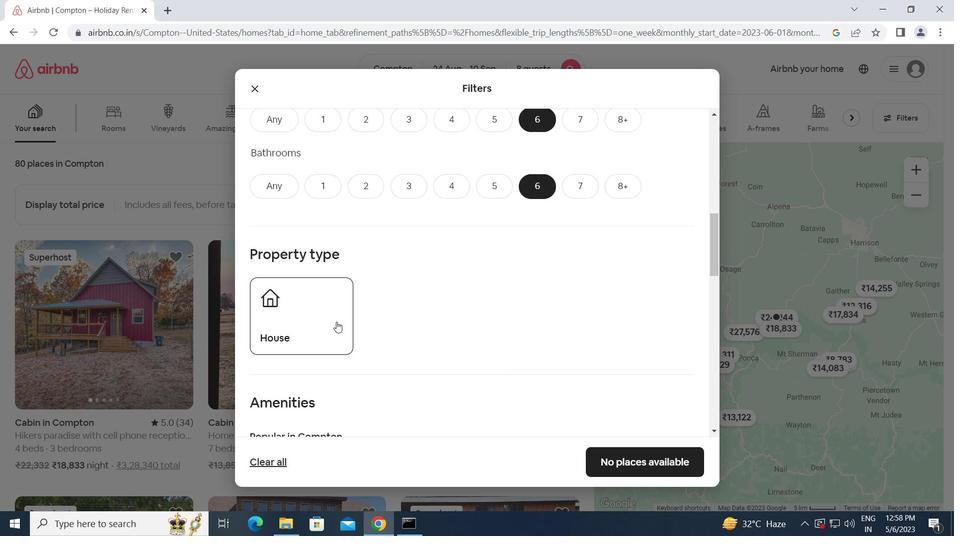 
Action: Mouse moved to (448, 334)
Screenshot: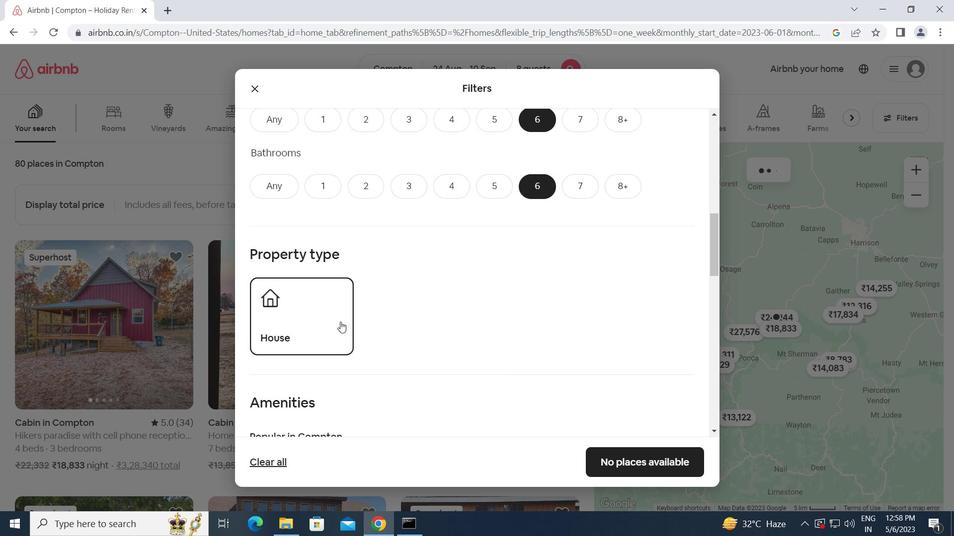 
Action: Mouse scrolled (448, 334) with delta (0, 0)
Screenshot: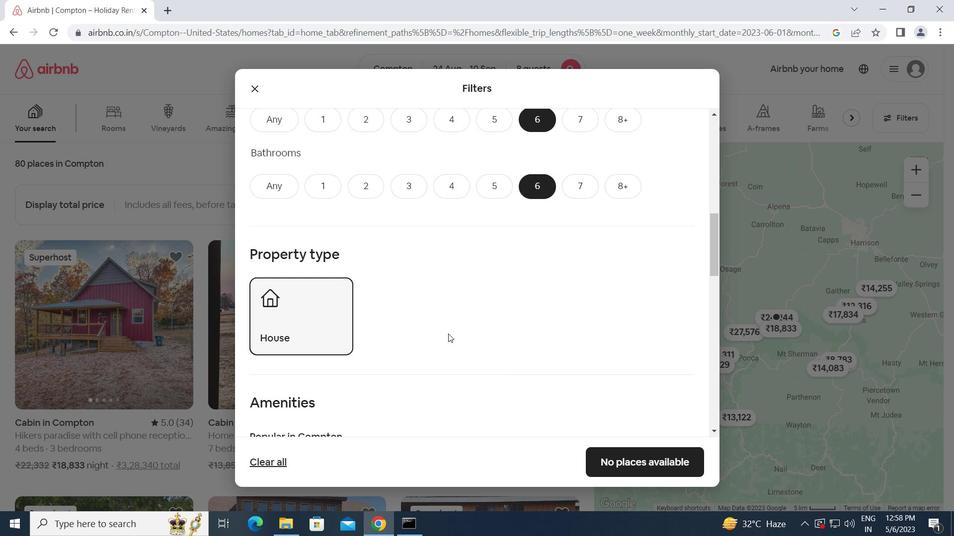 
Action: Mouse scrolled (448, 334) with delta (0, 0)
Screenshot: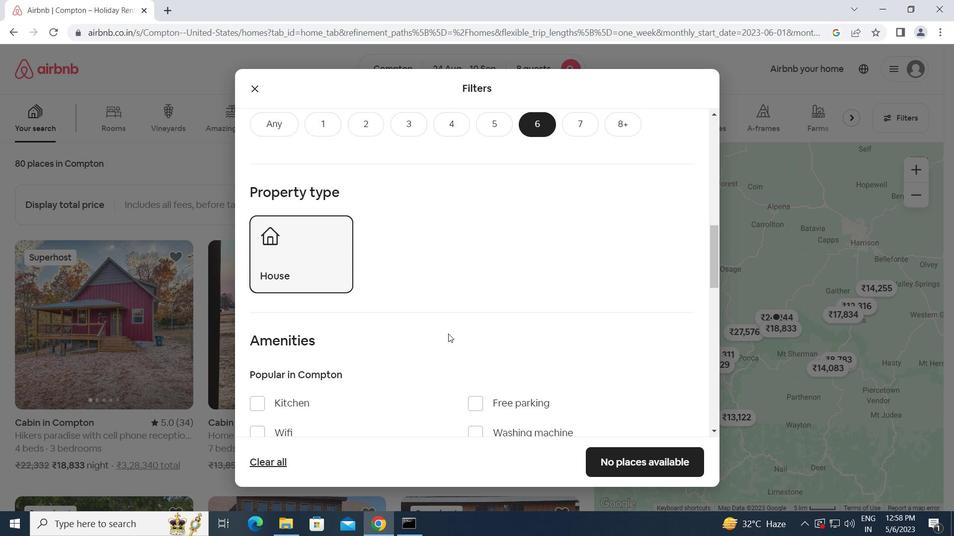 
Action: Mouse scrolled (448, 334) with delta (0, 0)
Screenshot: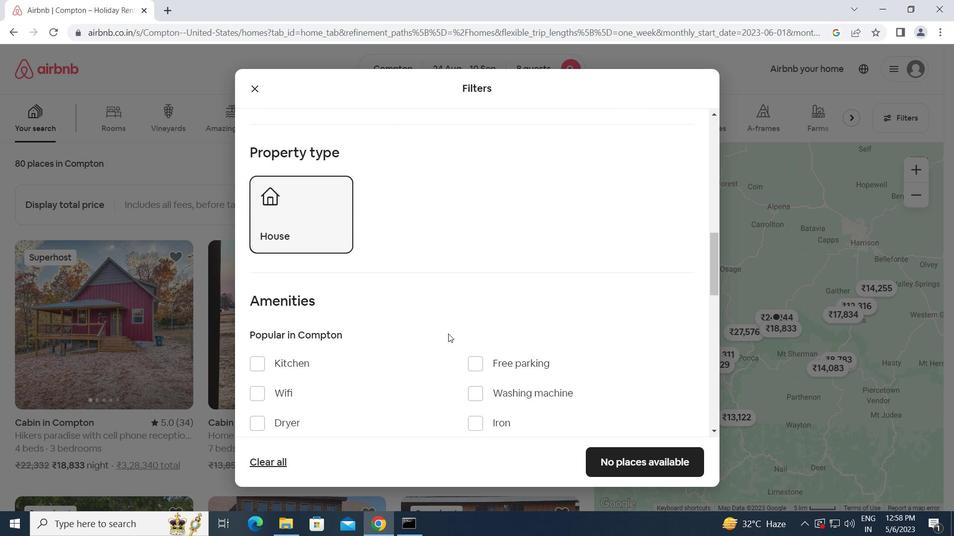
Action: Mouse moved to (290, 366)
Screenshot: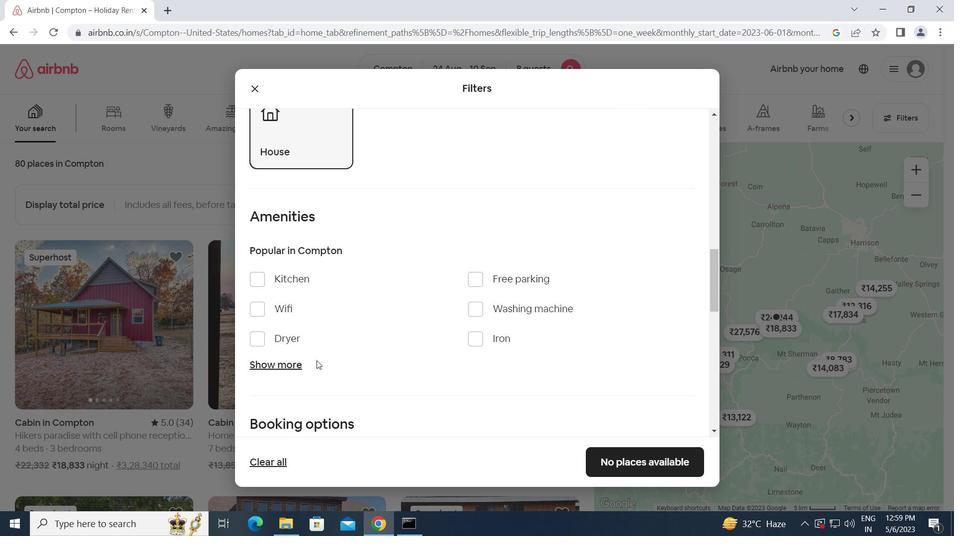 
Action: Mouse pressed left at (290, 366)
Screenshot: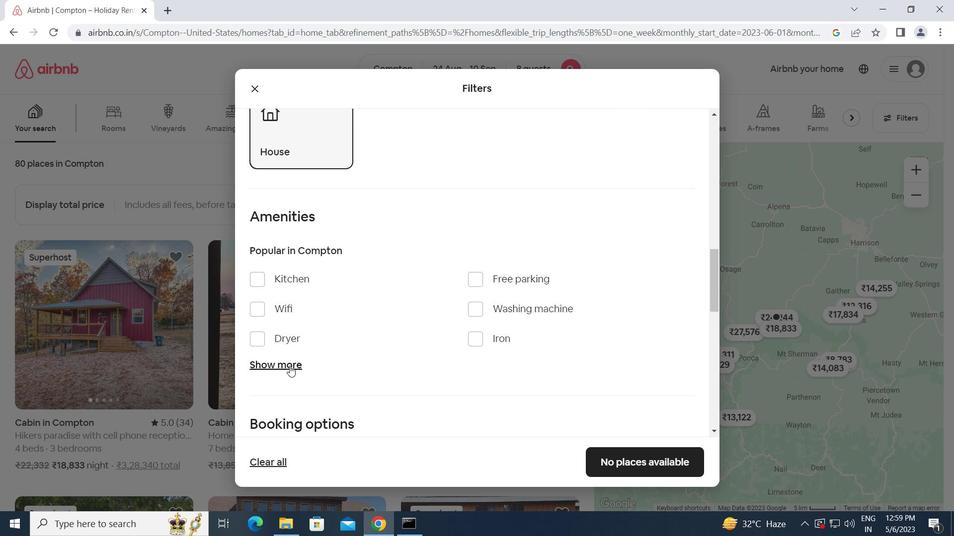 
Action: Mouse moved to (258, 308)
Screenshot: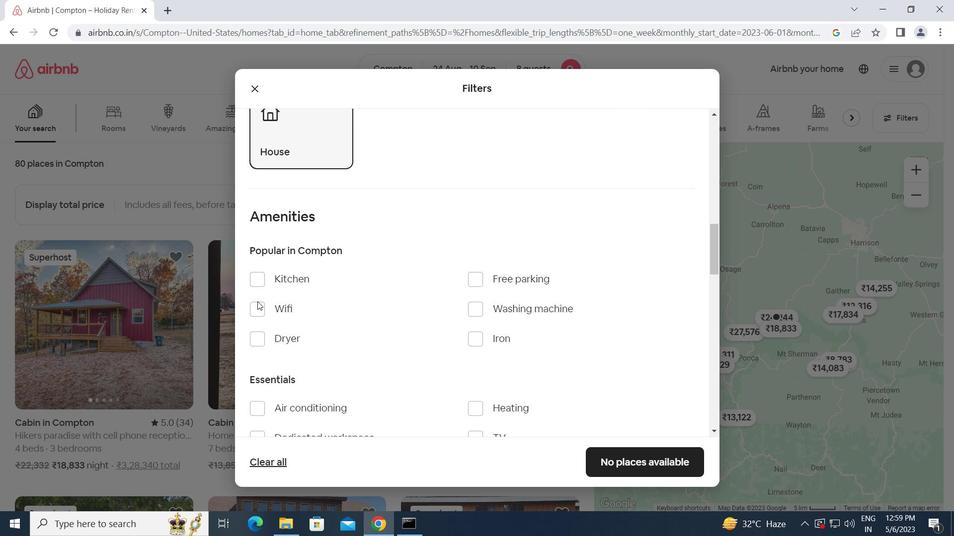 
Action: Mouse pressed left at (258, 308)
Screenshot: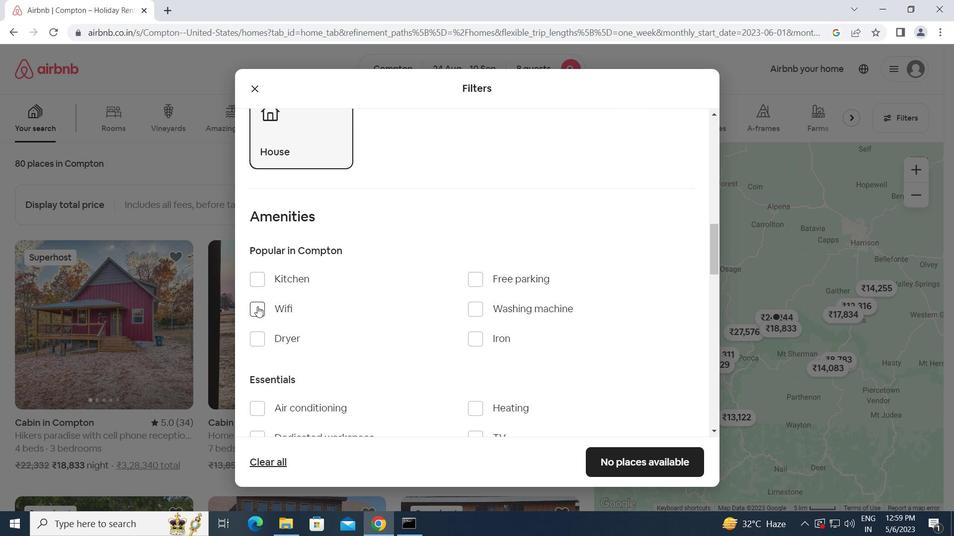 
Action: Mouse moved to (313, 319)
Screenshot: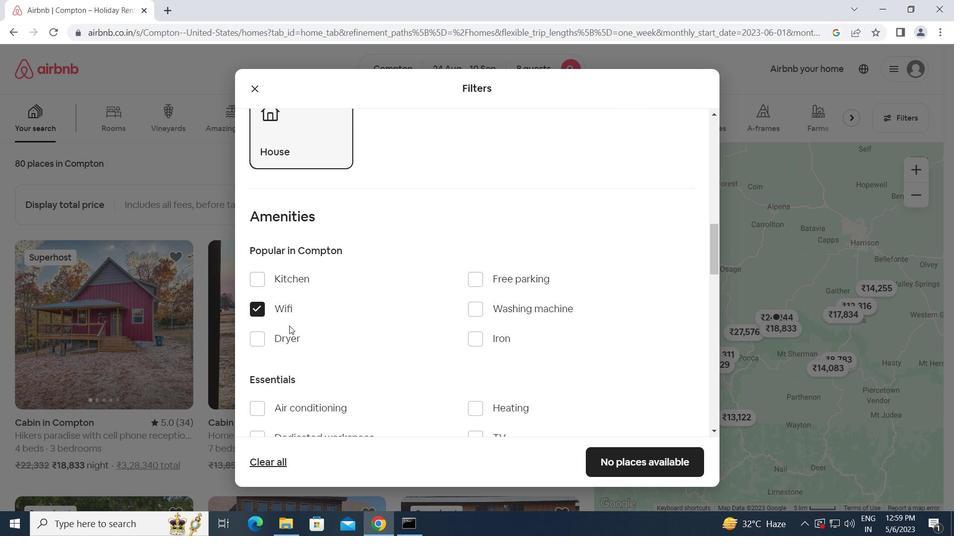 
Action: Mouse scrolled (313, 319) with delta (0, 0)
Screenshot: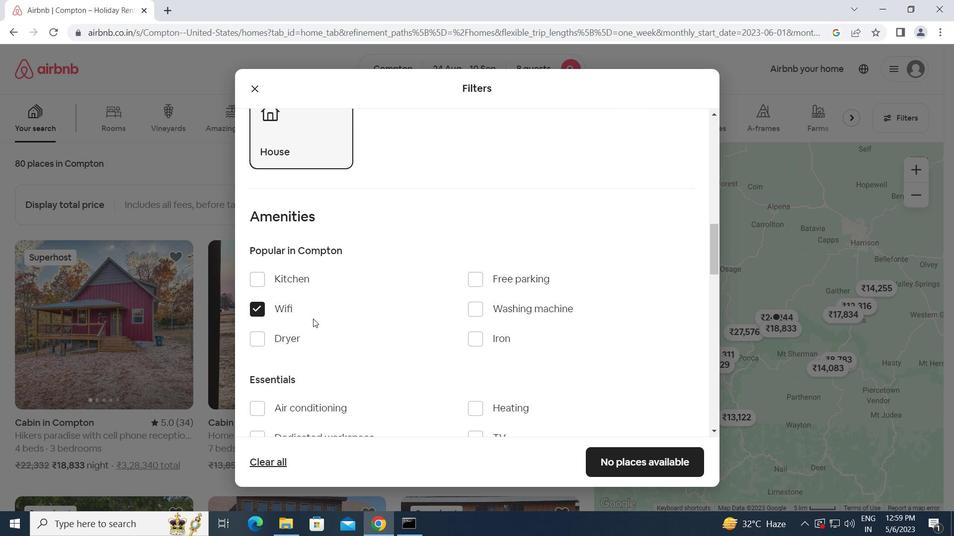 
Action: Mouse scrolled (313, 319) with delta (0, 0)
Screenshot: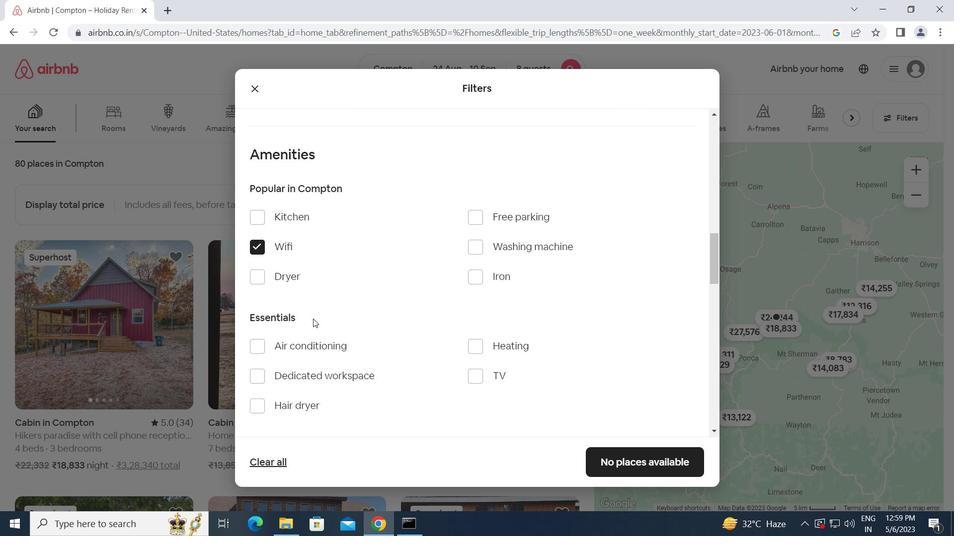 
Action: Mouse moved to (472, 314)
Screenshot: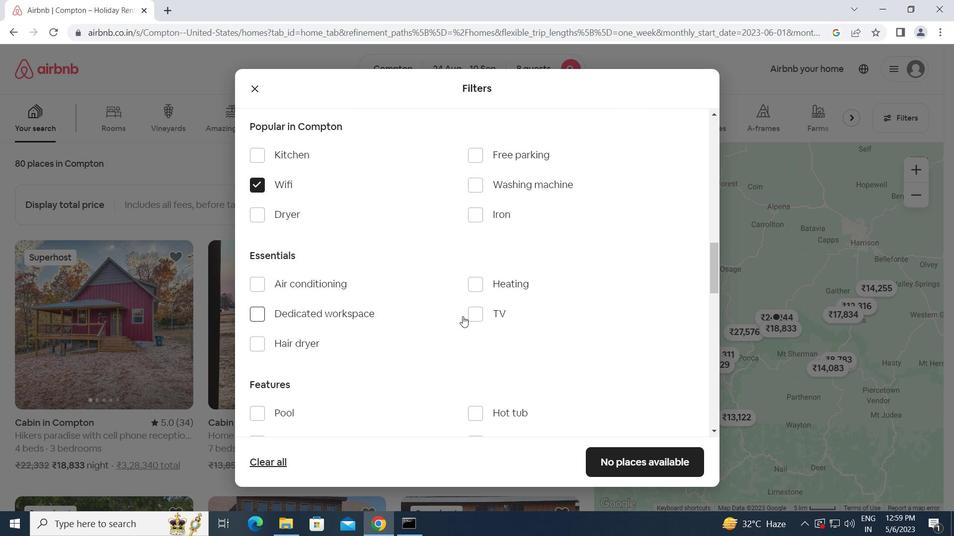
Action: Mouse pressed left at (472, 314)
Screenshot: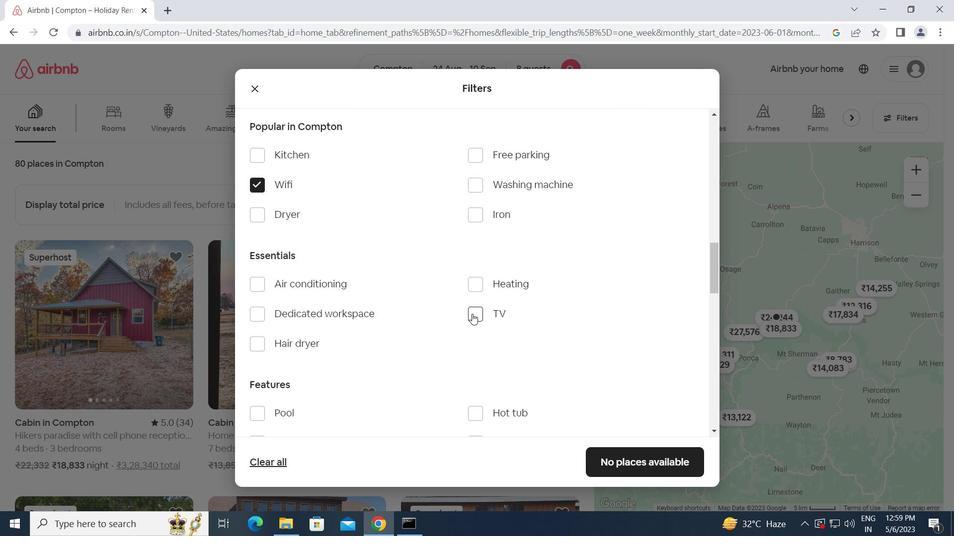 
Action: Mouse moved to (483, 153)
Screenshot: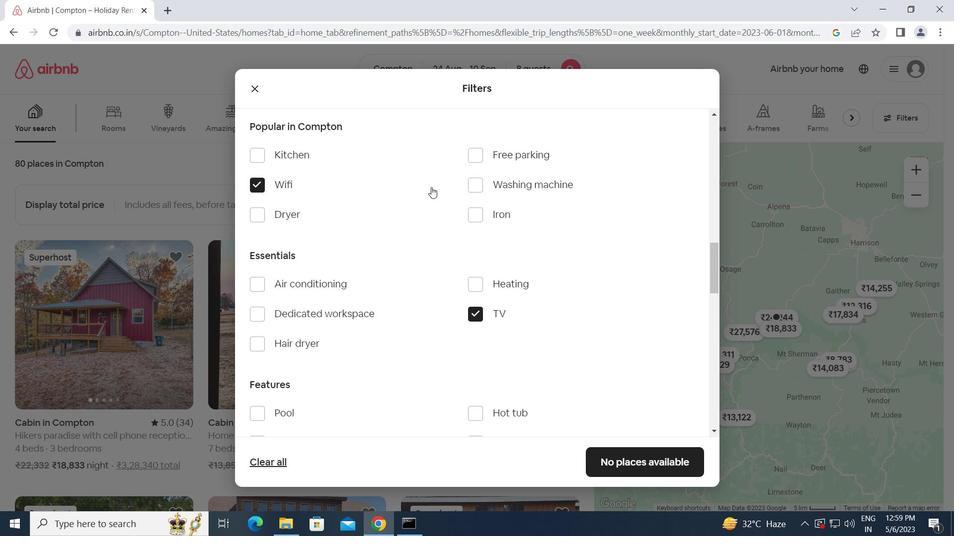 
Action: Mouse pressed left at (483, 153)
Screenshot: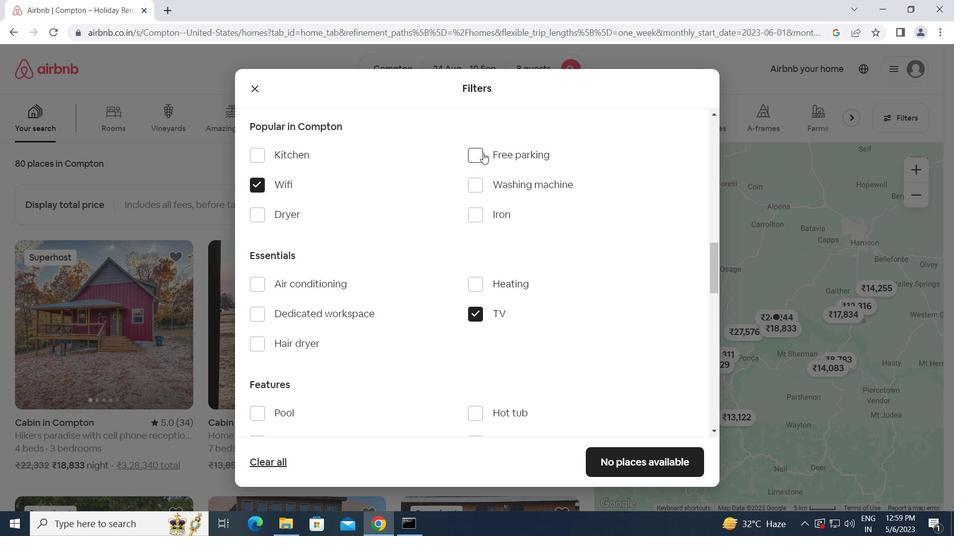 
Action: Mouse moved to (415, 327)
Screenshot: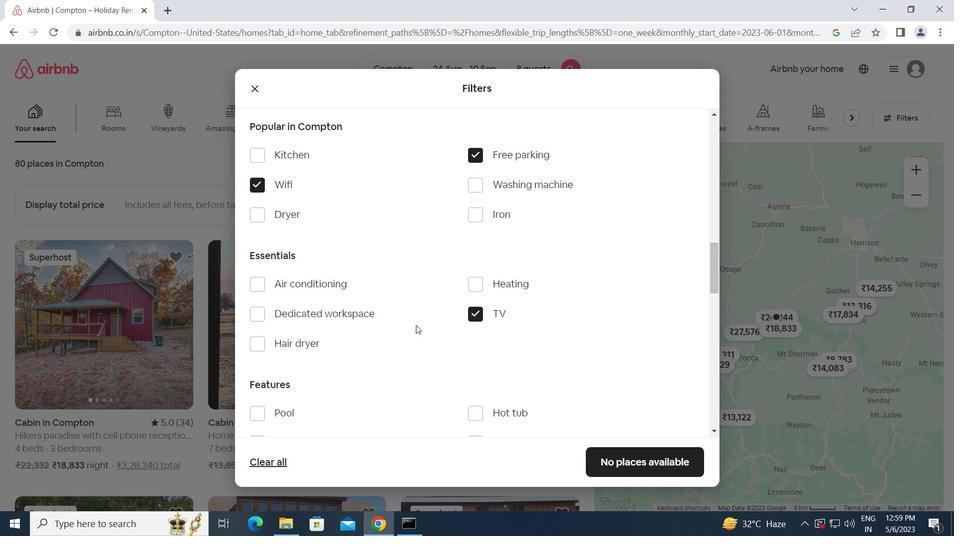 
Action: Mouse scrolled (415, 327) with delta (0, 0)
Screenshot: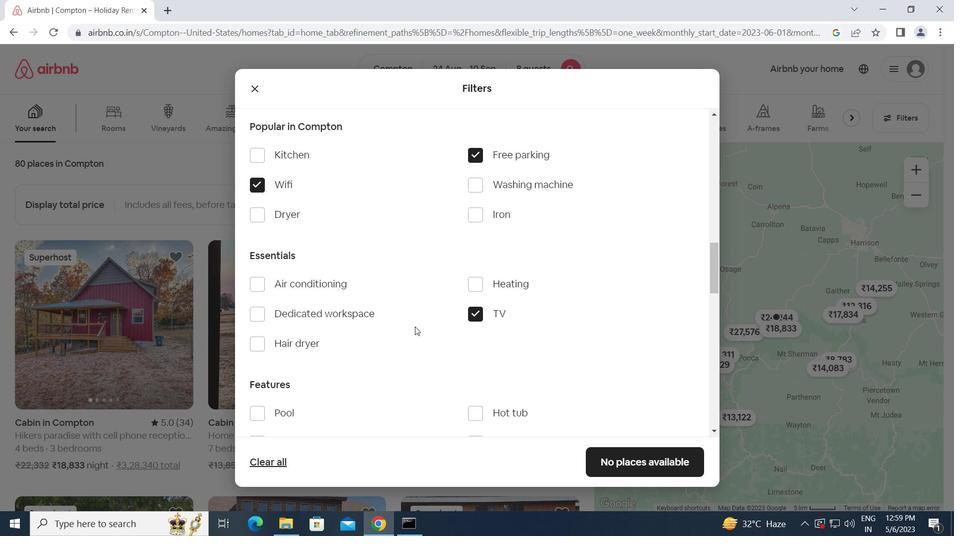 
Action: Mouse scrolled (415, 327) with delta (0, 0)
Screenshot: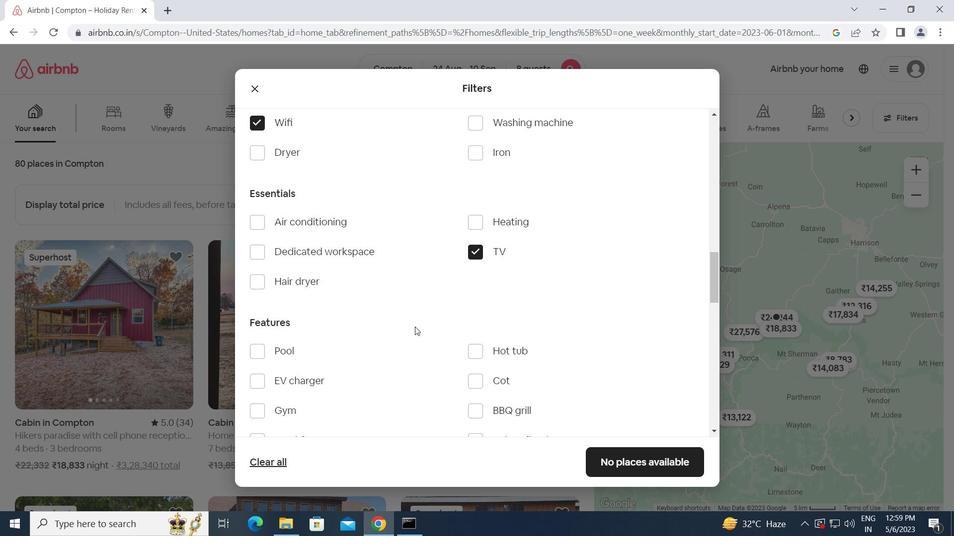 
Action: Mouse scrolled (415, 327) with delta (0, 0)
Screenshot: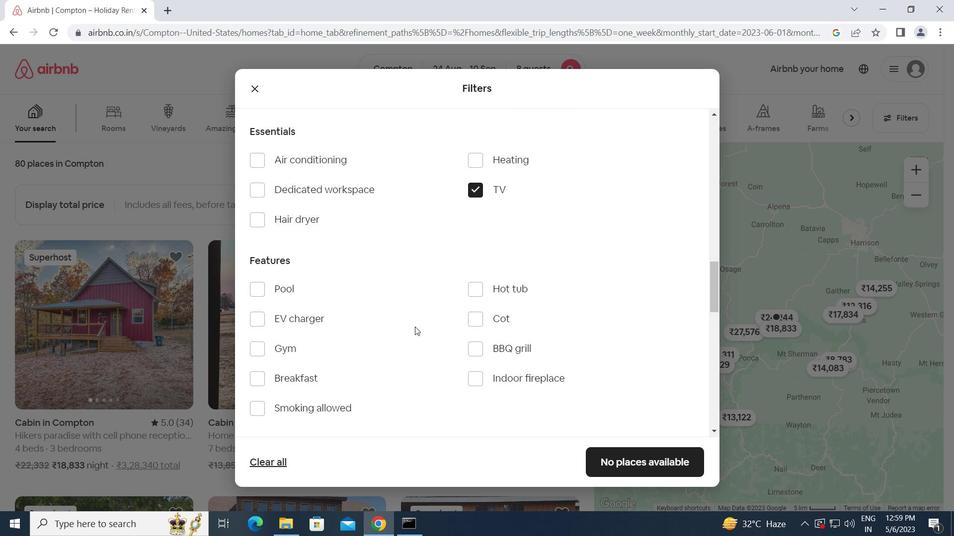 
Action: Mouse moved to (258, 284)
Screenshot: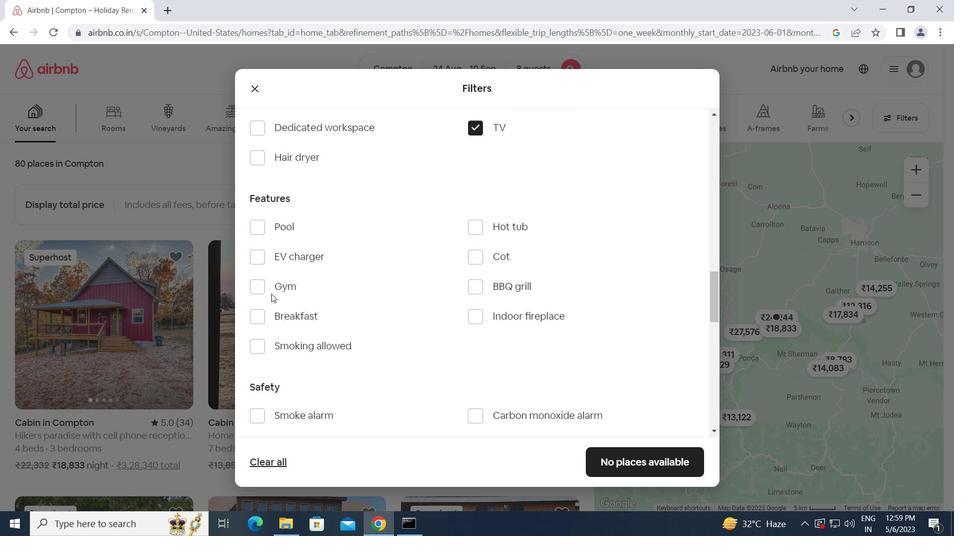 
Action: Mouse pressed left at (258, 284)
Screenshot: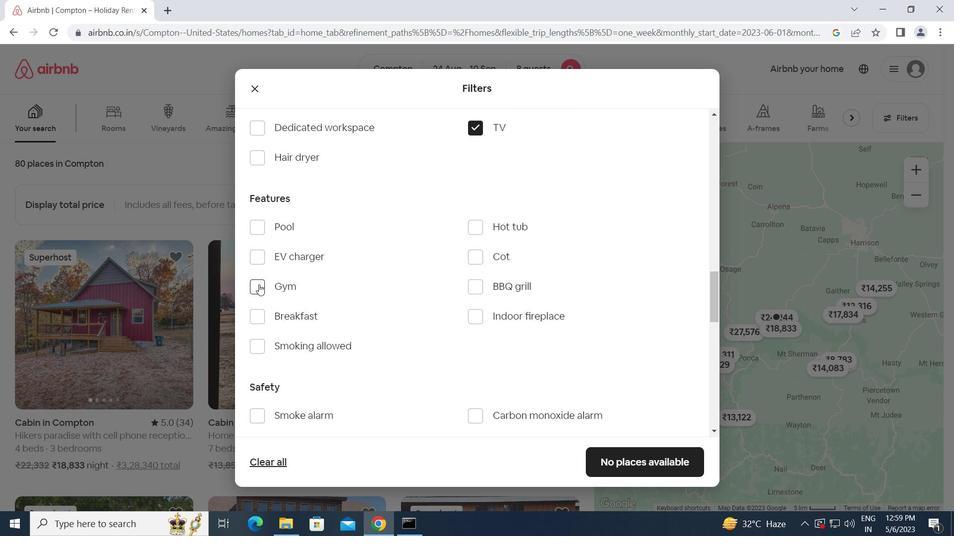 
Action: Mouse moved to (258, 314)
Screenshot: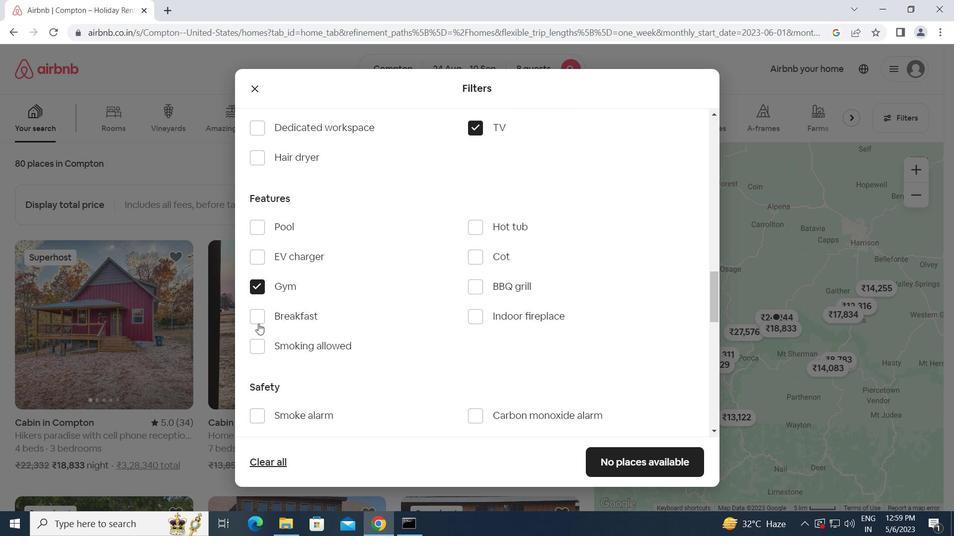
Action: Mouse pressed left at (258, 314)
Screenshot: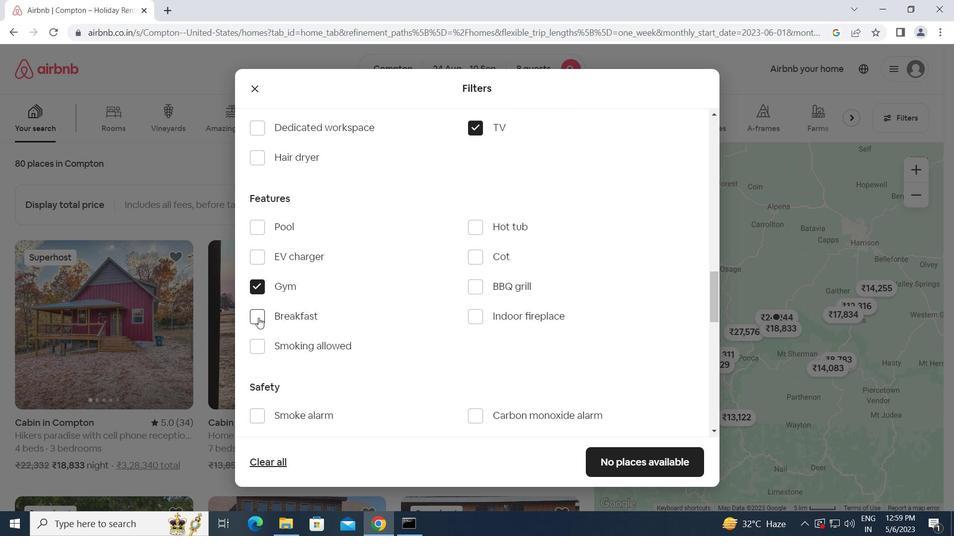 
Action: Mouse moved to (421, 349)
Screenshot: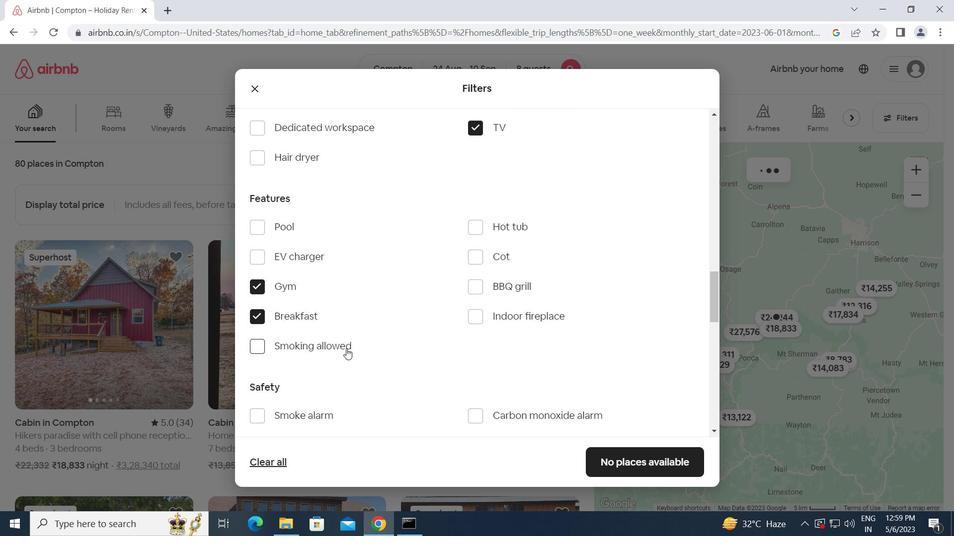 
Action: Mouse scrolled (421, 348) with delta (0, 0)
Screenshot: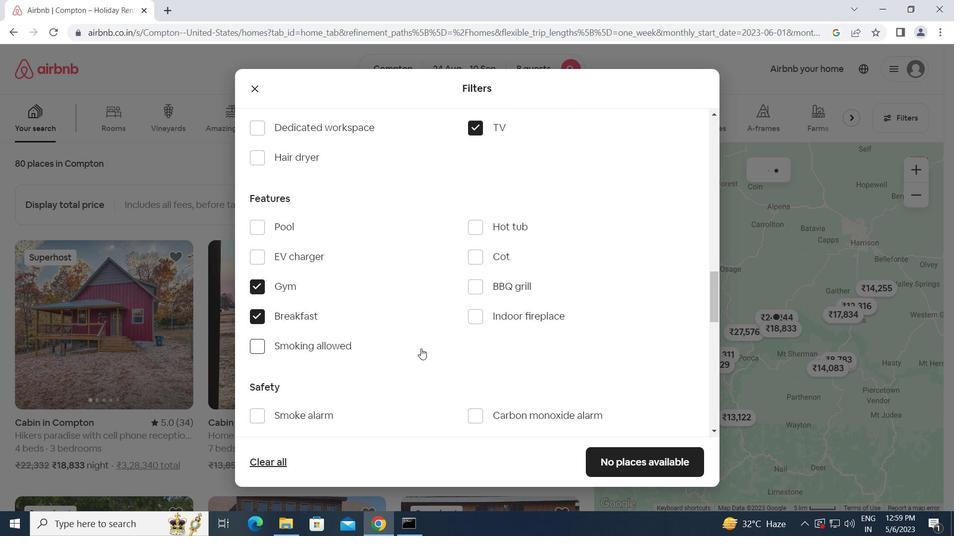
Action: Mouse scrolled (421, 348) with delta (0, 0)
Screenshot: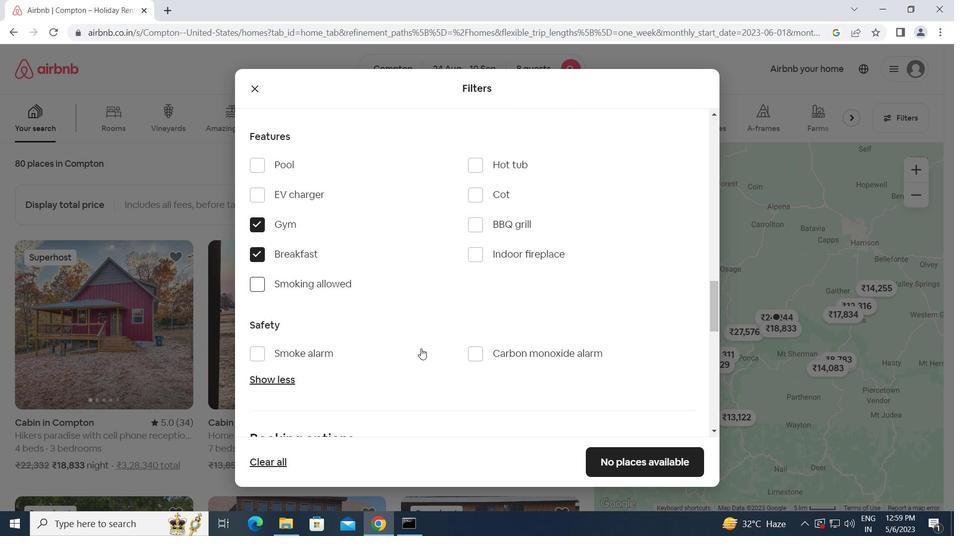
Action: Mouse scrolled (421, 348) with delta (0, 0)
Screenshot: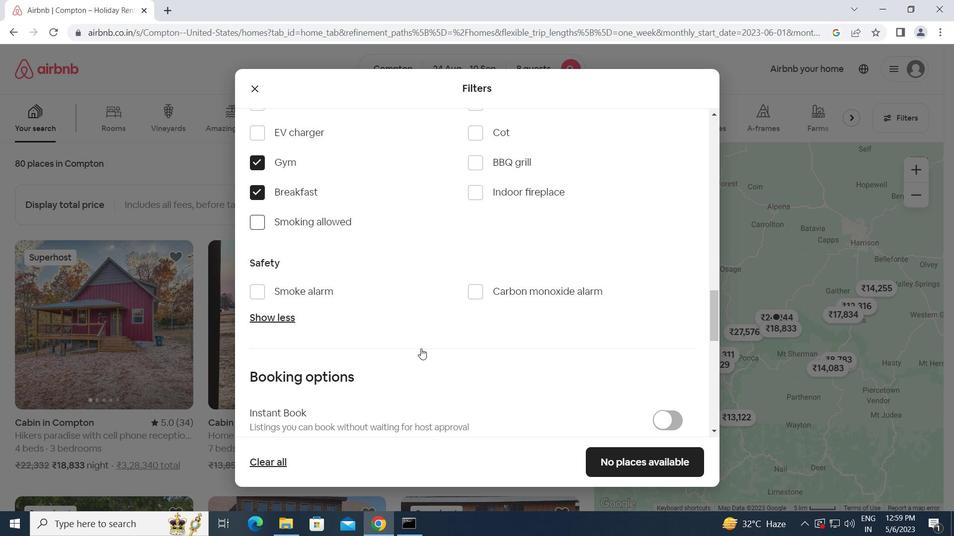 
Action: Mouse scrolled (421, 348) with delta (0, 0)
Screenshot: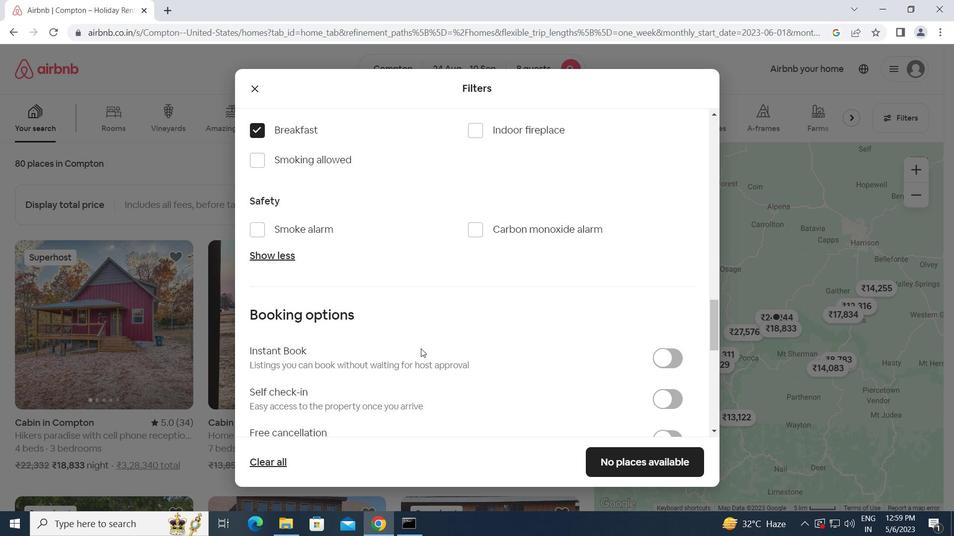 
Action: Mouse moved to (665, 333)
Screenshot: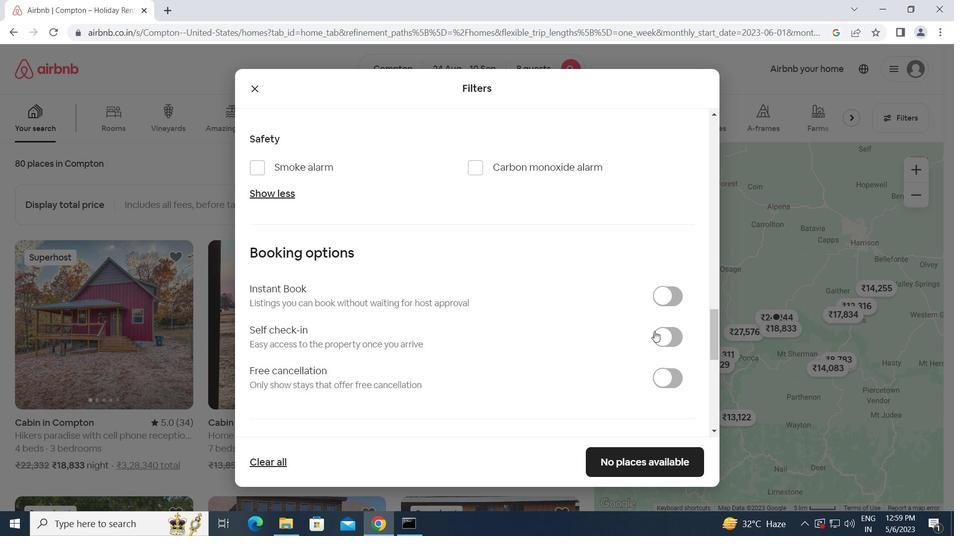 
Action: Mouse pressed left at (665, 333)
Screenshot: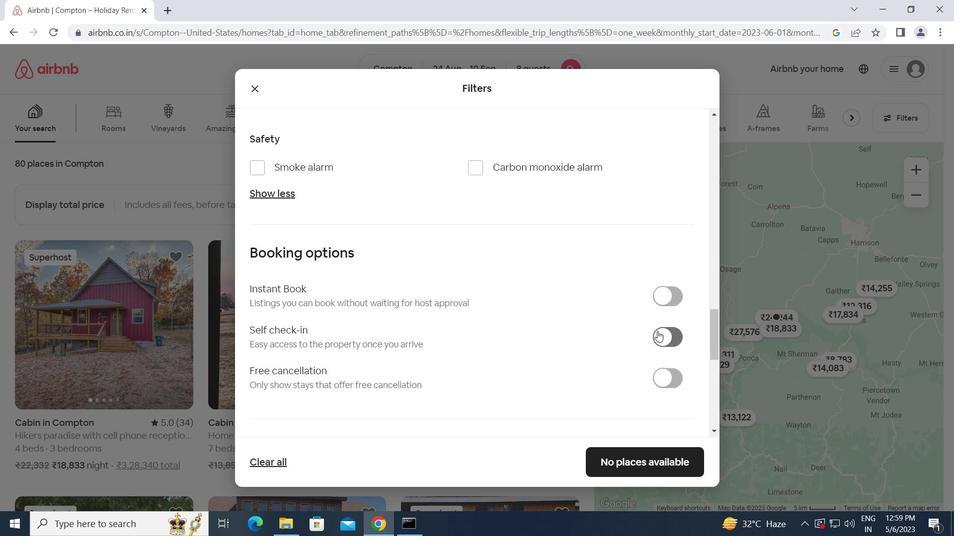 
Action: Mouse moved to (519, 380)
Screenshot: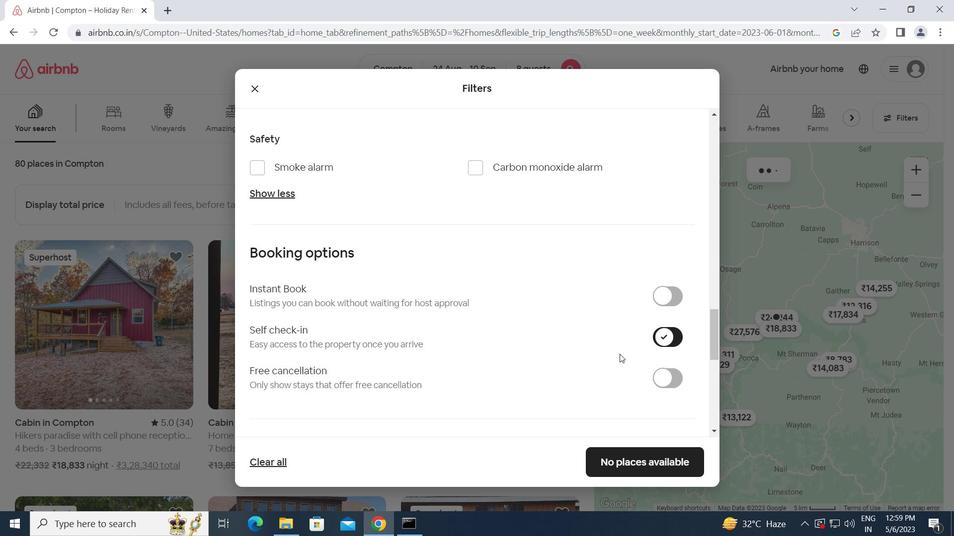 
Action: Mouse scrolled (519, 379) with delta (0, 0)
Screenshot: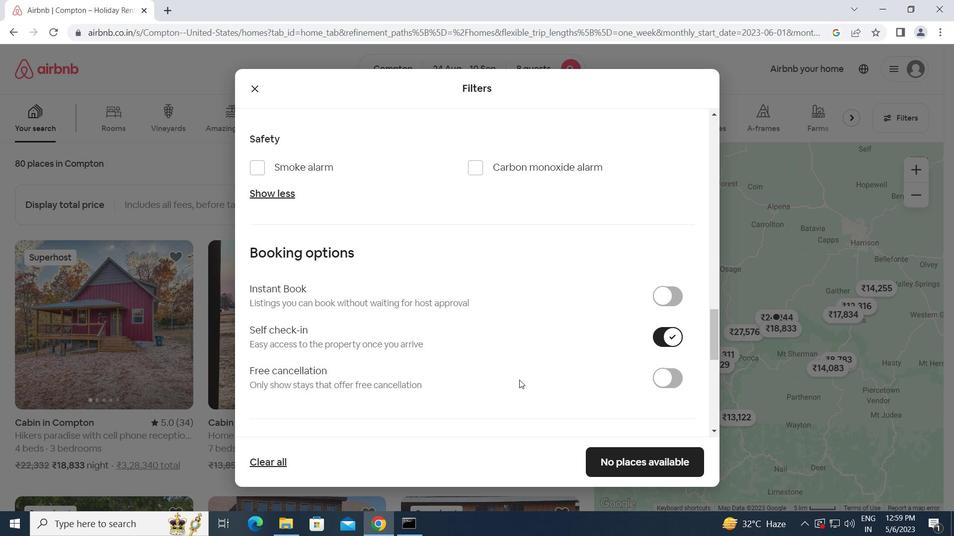 
Action: Mouse scrolled (519, 379) with delta (0, 0)
Screenshot: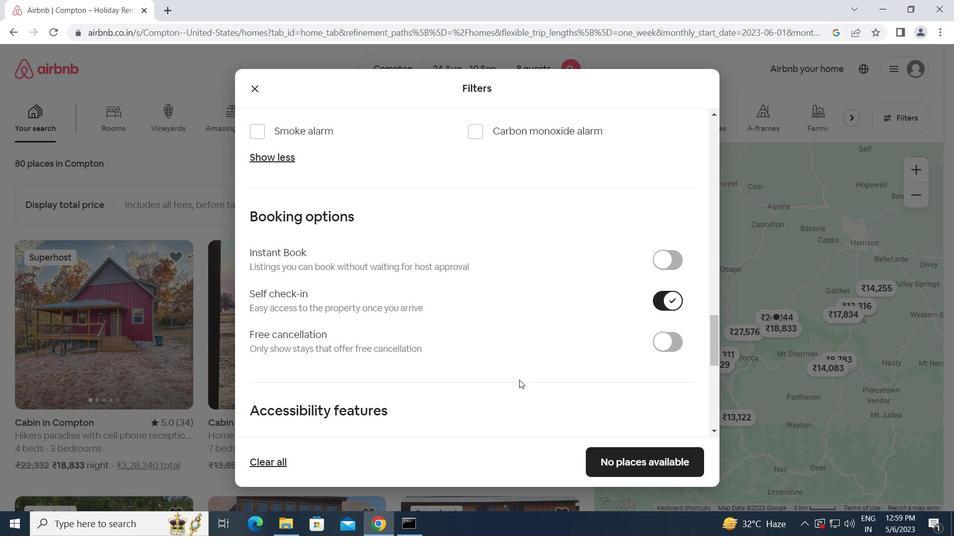 
Action: Mouse scrolled (519, 379) with delta (0, 0)
Screenshot: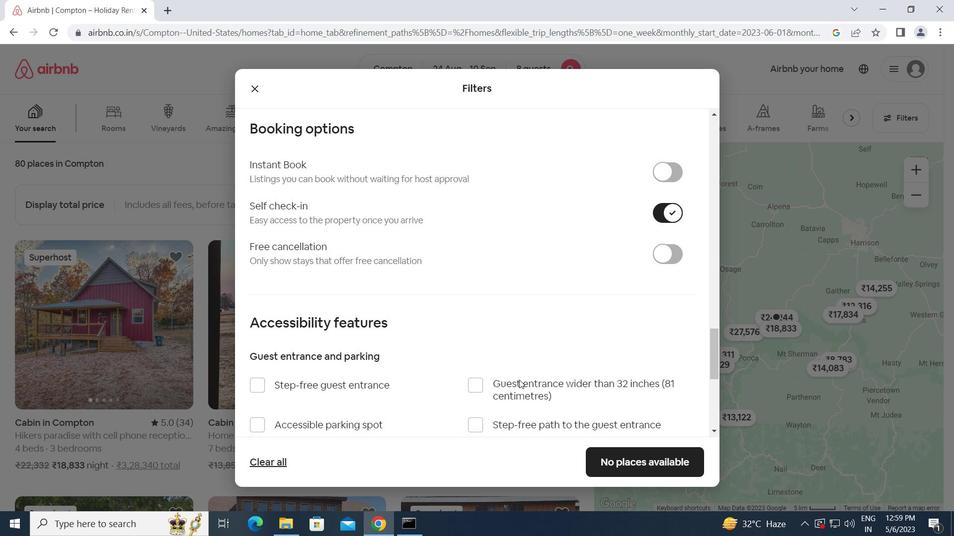 
Action: Mouse scrolled (519, 379) with delta (0, 0)
Screenshot: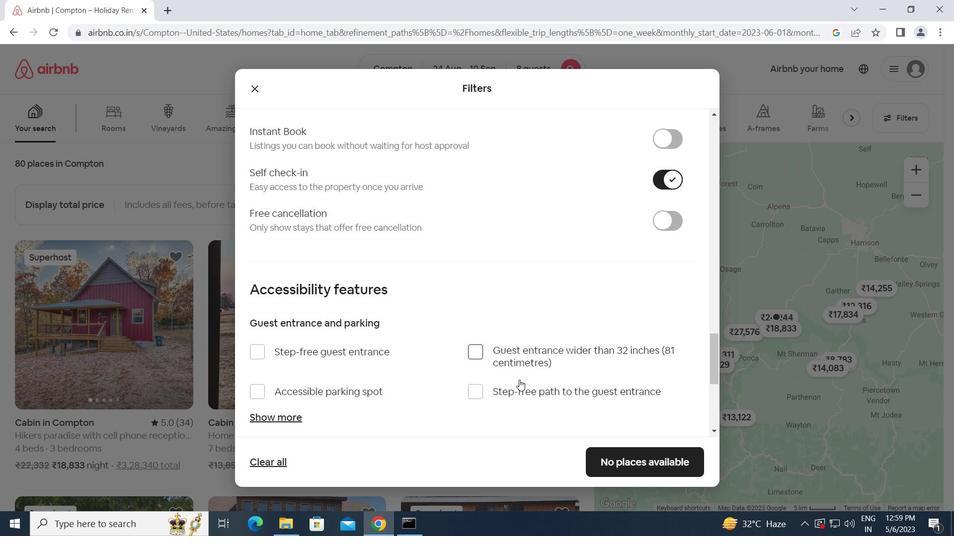
Action: Mouse scrolled (519, 379) with delta (0, 0)
Screenshot: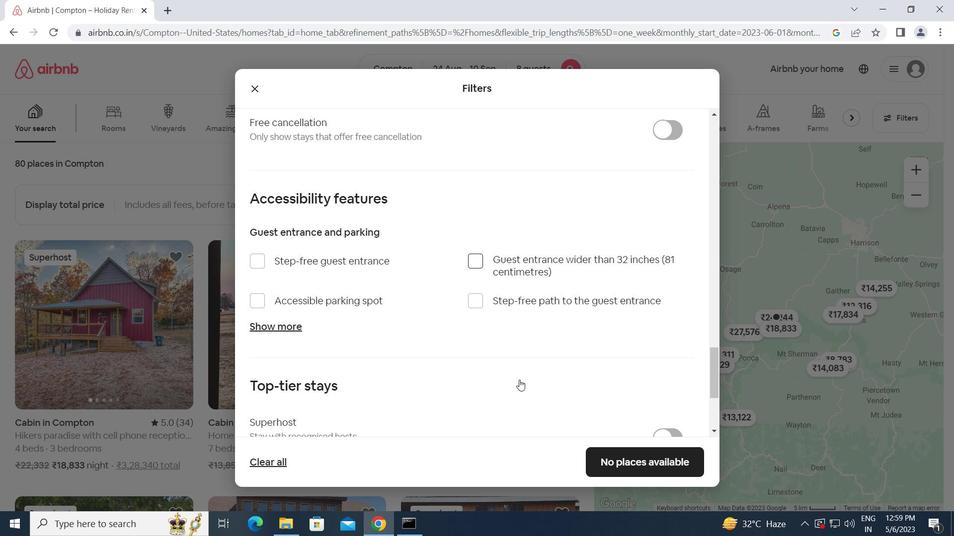 
Action: Mouse scrolled (519, 379) with delta (0, 0)
Screenshot: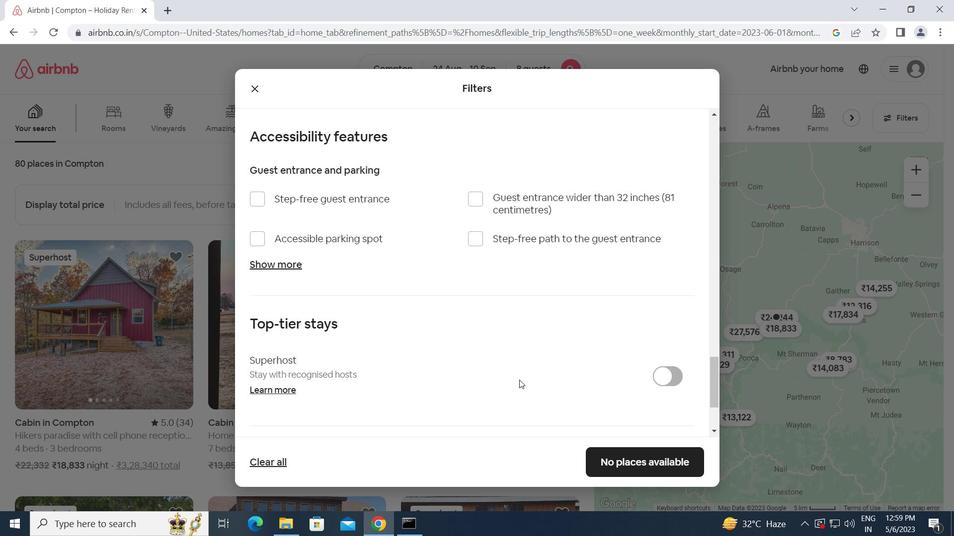 
Action: Mouse scrolled (519, 379) with delta (0, 0)
Screenshot: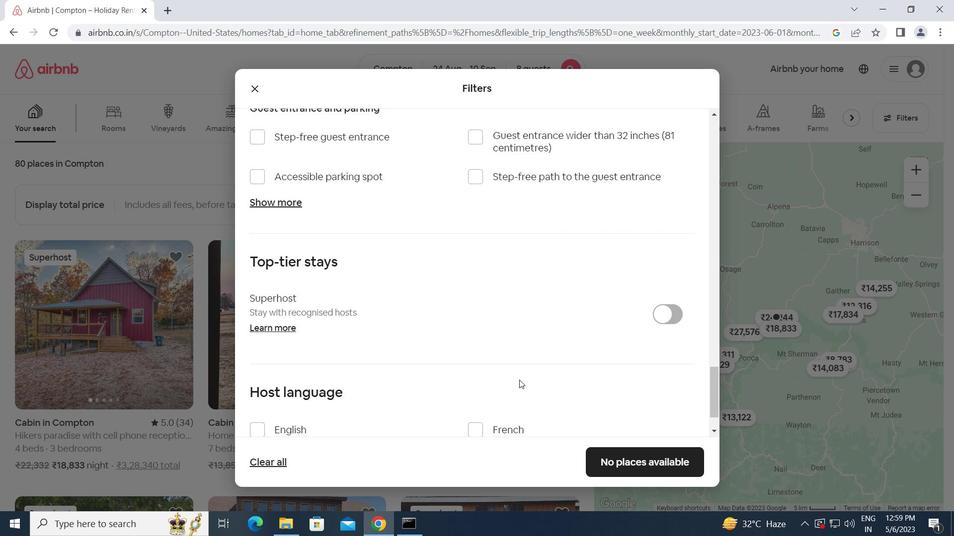 
Action: Mouse scrolled (519, 379) with delta (0, 0)
Screenshot: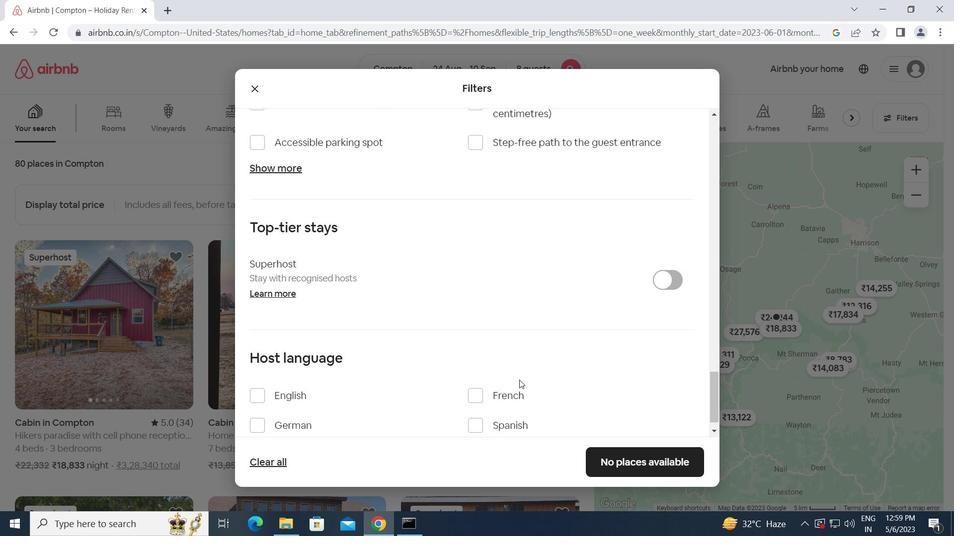 
Action: Mouse scrolled (519, 379) with delta (0, 0)
Screenshot: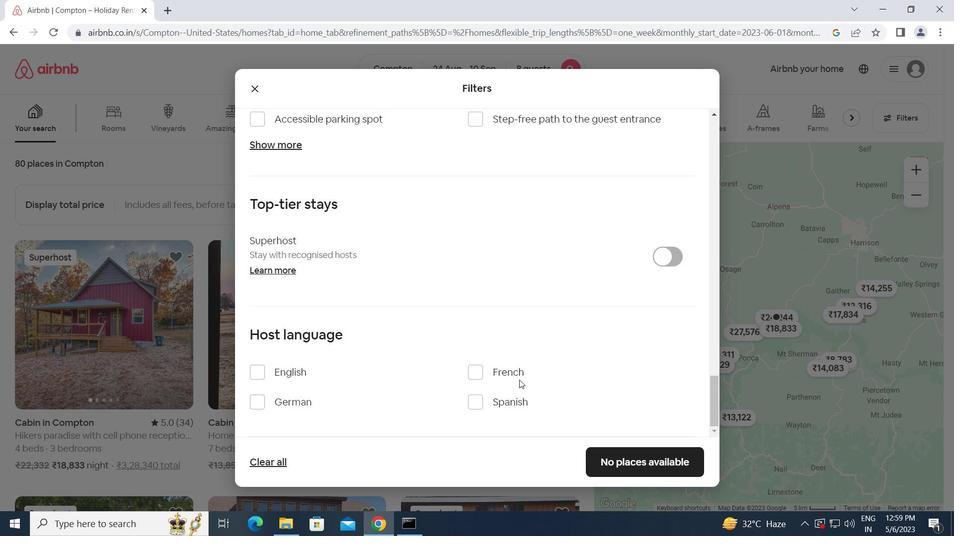 
Action: Mouse moved to (265, 376)
Screenshot: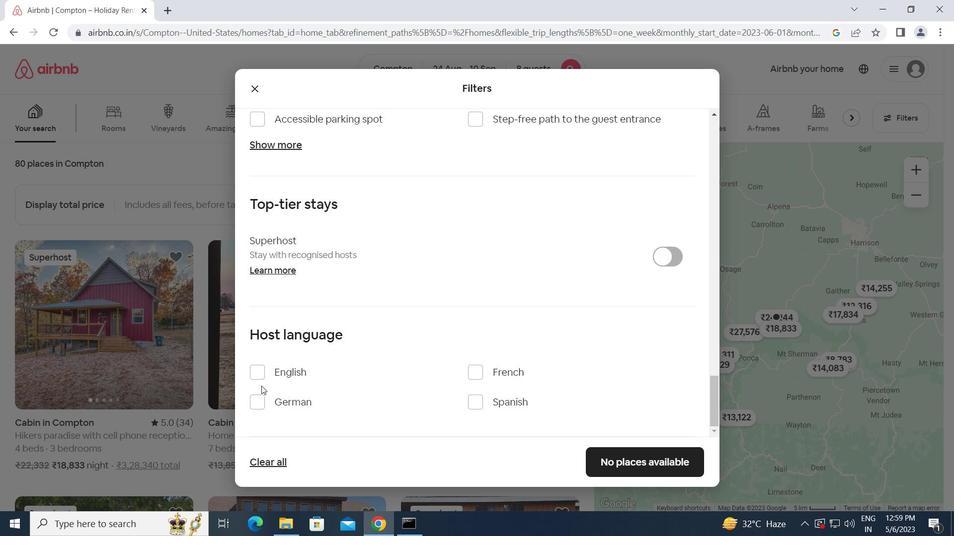 
Action: Mouse pressed left at (265, 376)
Screenshot: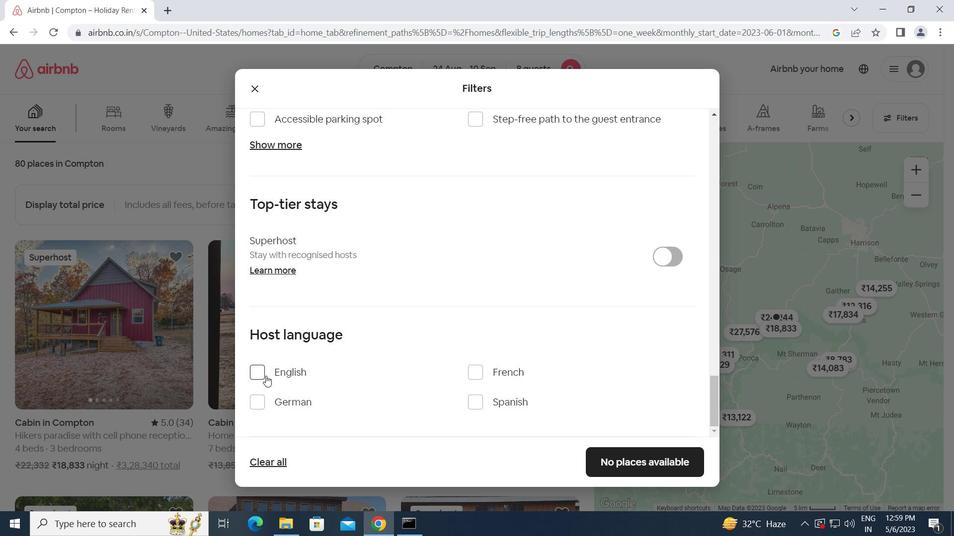 
Action: Mouse moved to (599, 463)
Screenshot: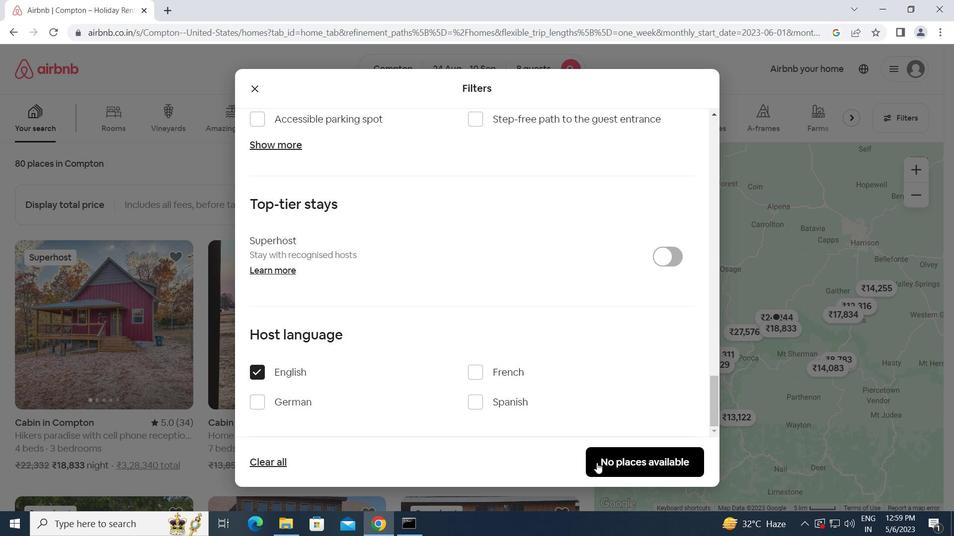 
Action: Mouse pressed left at (599, 463)
Screenshot: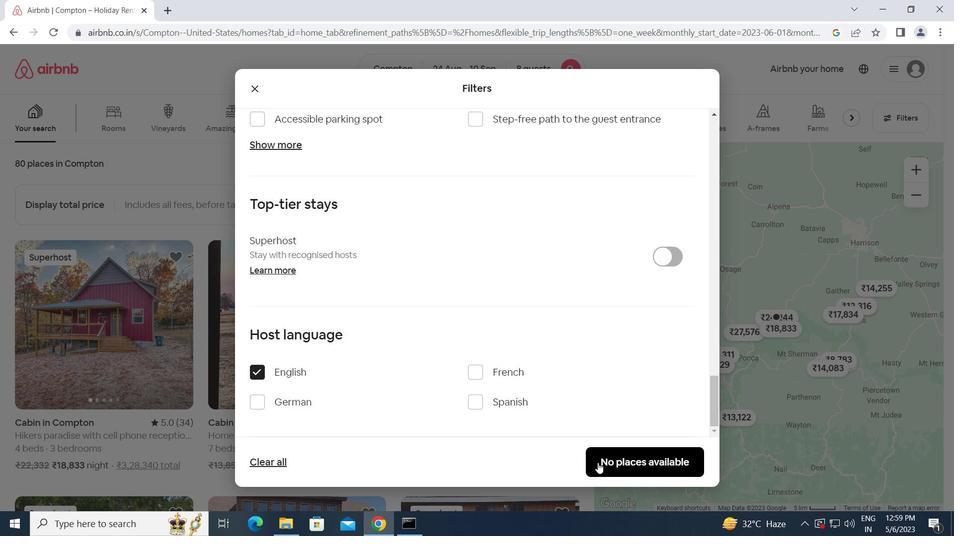 
Action: Mouse moved to (599, 463)
Screenshot: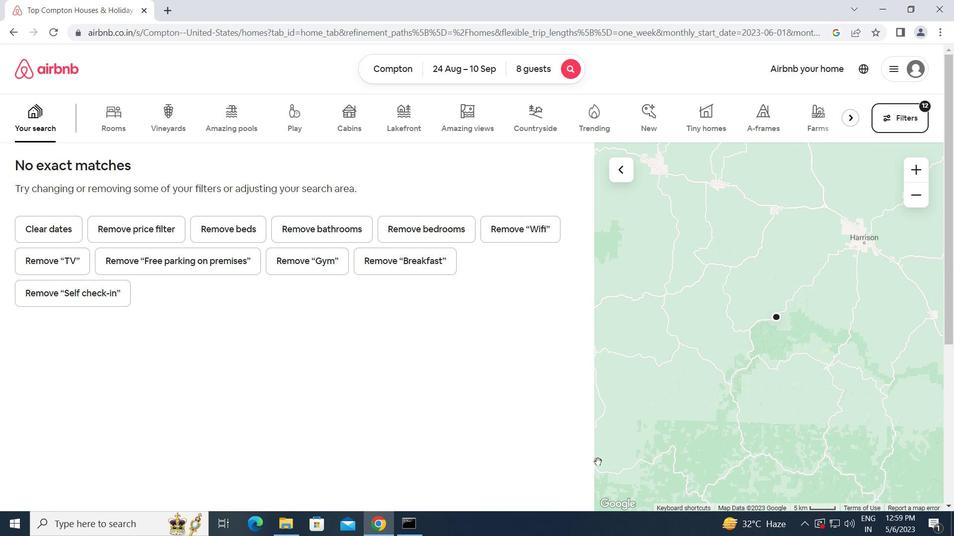 
